 Task: Search one way flight ticket for 4 adults, 2 children, 2 infants in seat and 1 infant on lap in premium economy from Watertown: Watertown Regional Airport to Evansville: Evansville Regional Airport on 5-3-2023. Choice of flights is Singapure airlines. Number of bags: 2 carry on bags. Outbound departure time preference is 7:00.
Action: Mouse moved to (282, 125)
Screenshot: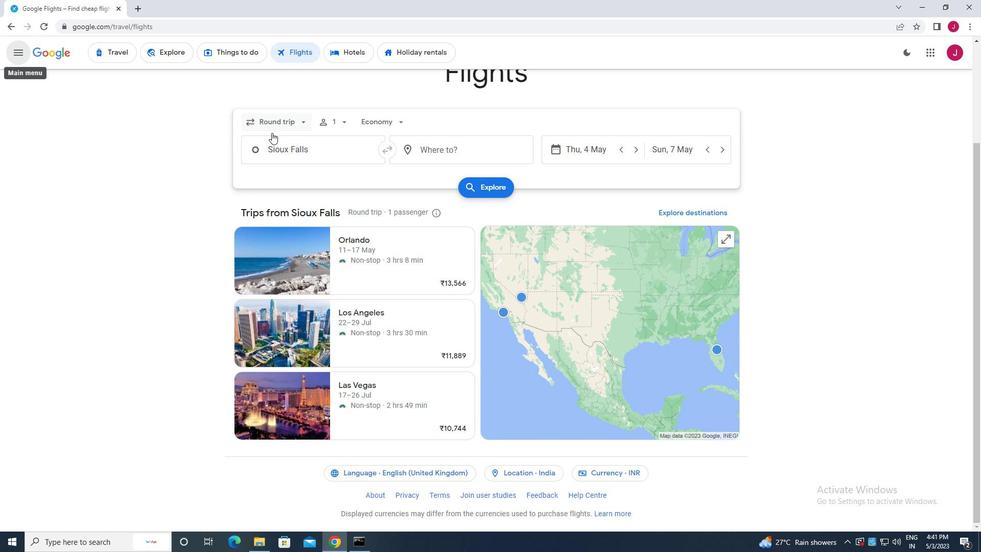 
Action: Mouse pressed left at (282, 125)
Screenshot: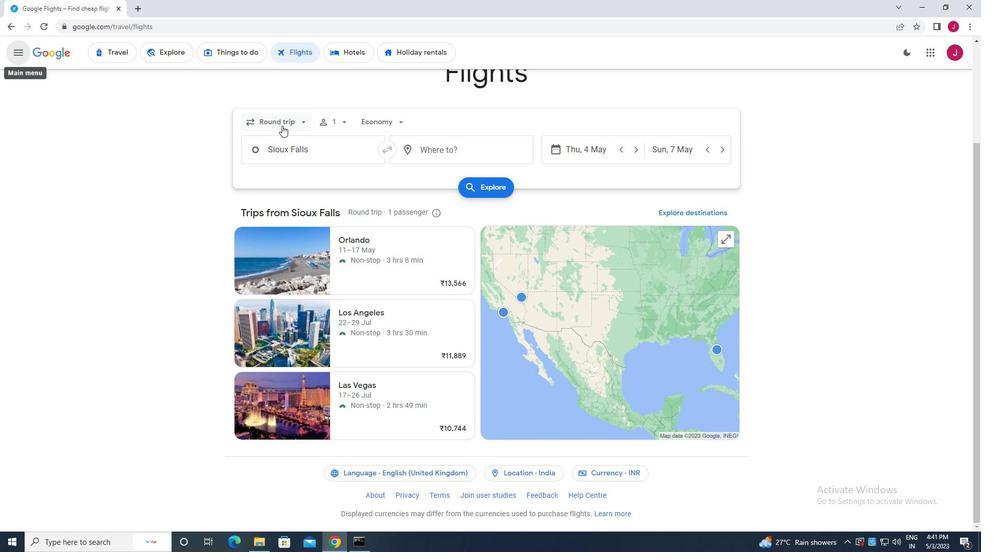 
Action: Mouse moved to (277, 166)
Screenshot: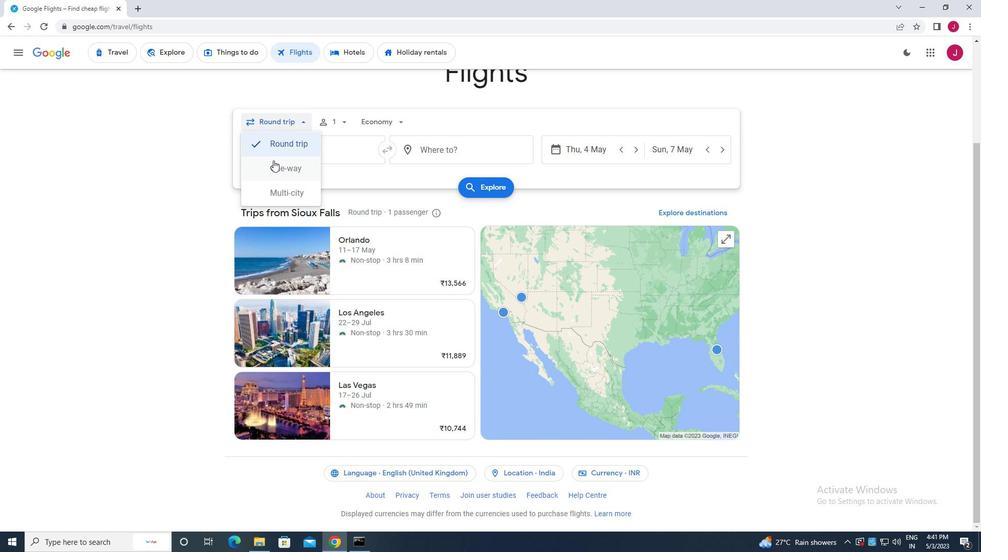 
Action: Mouse pressed left at (277, 166)
Screenshot: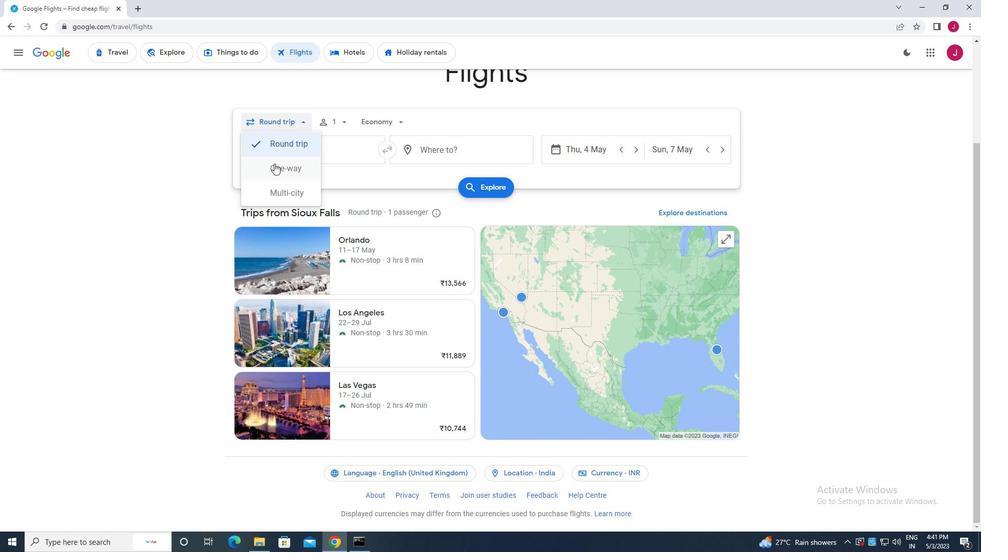 
Action: Mouse moved to (336, 120)
Screenshot: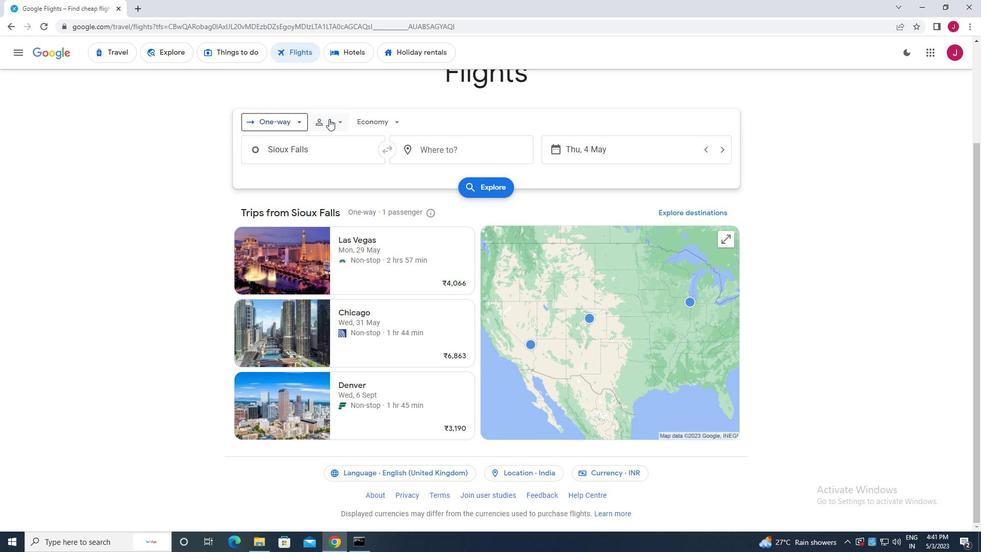 
Action: Mouse pressed left at (336, 120)
Screenshot: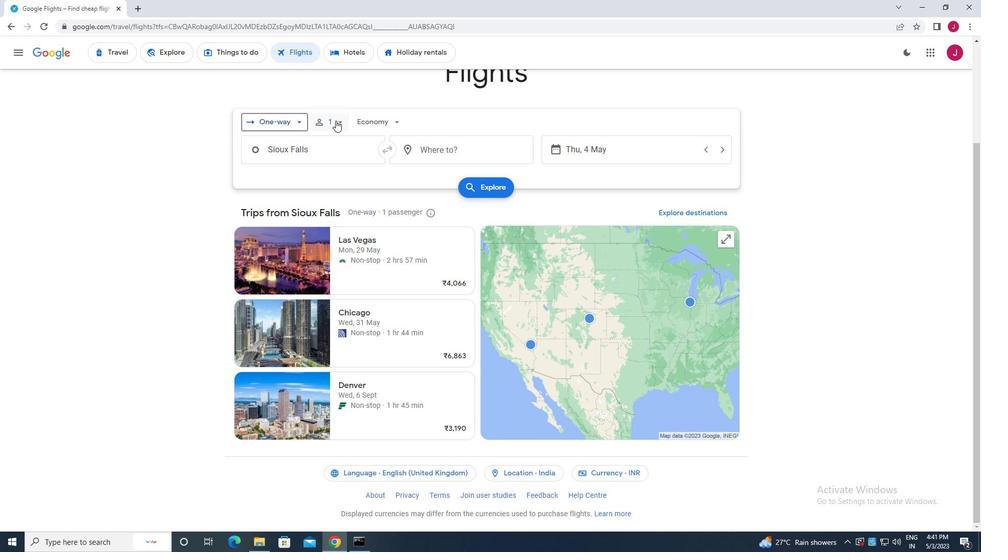 
Action: Mouse moved to (418, 147)
Screenshot: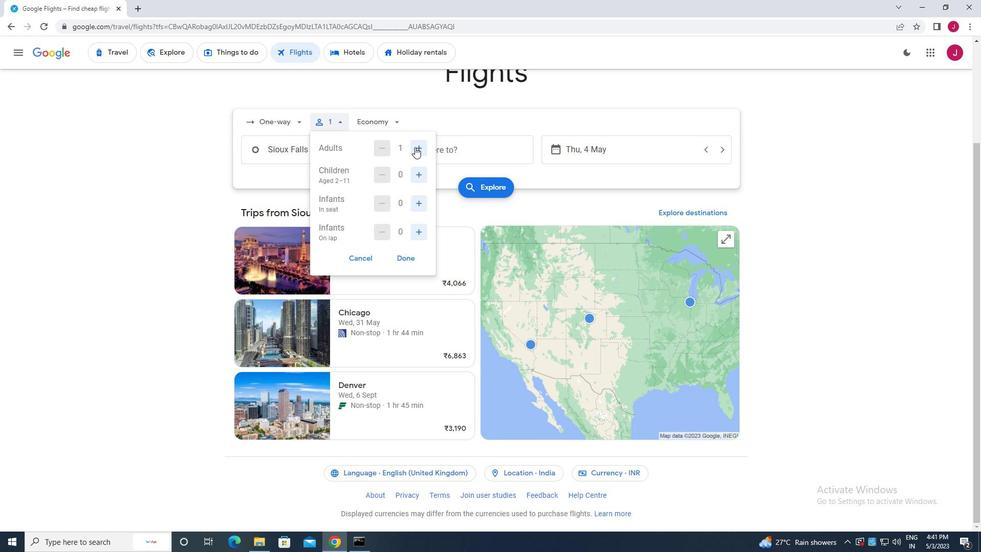 
Action: Mouse pressed left at (418, 147)
Screenshot: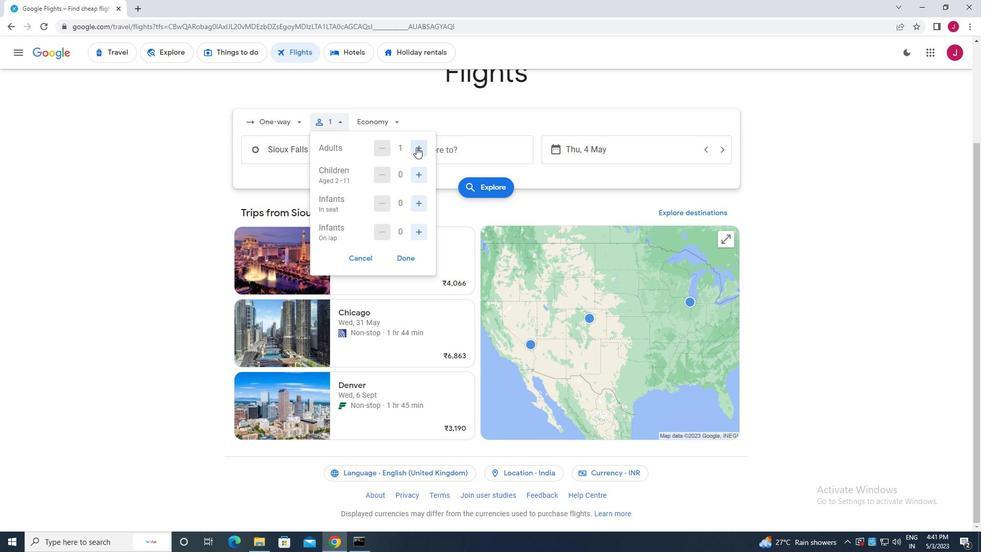 
Action: Mouse pressed left at (418, 147)
Screenshot: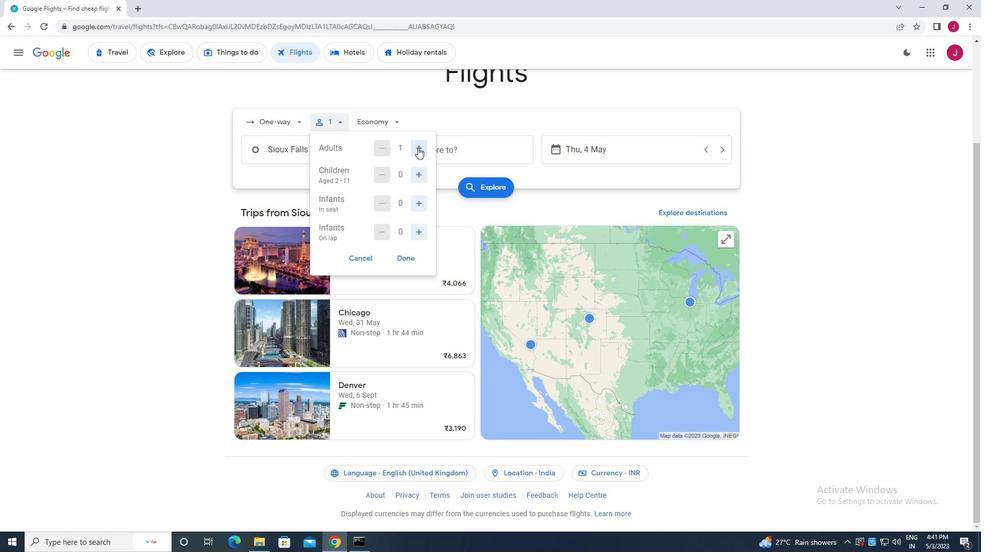 
Action: Mouse pressed left at (418, 147)
Screenshot: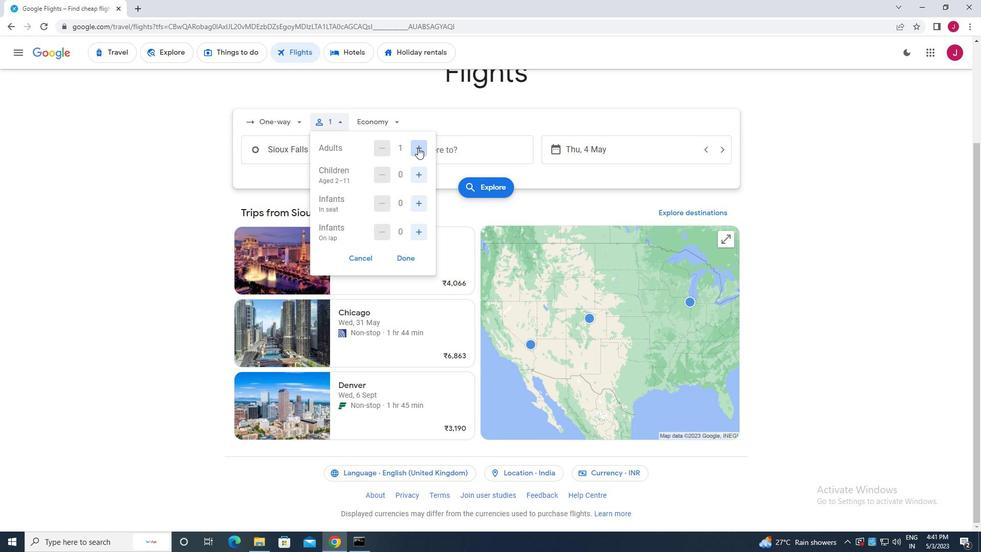 
Action: Mouse moved to (421, 172)
Screenshot: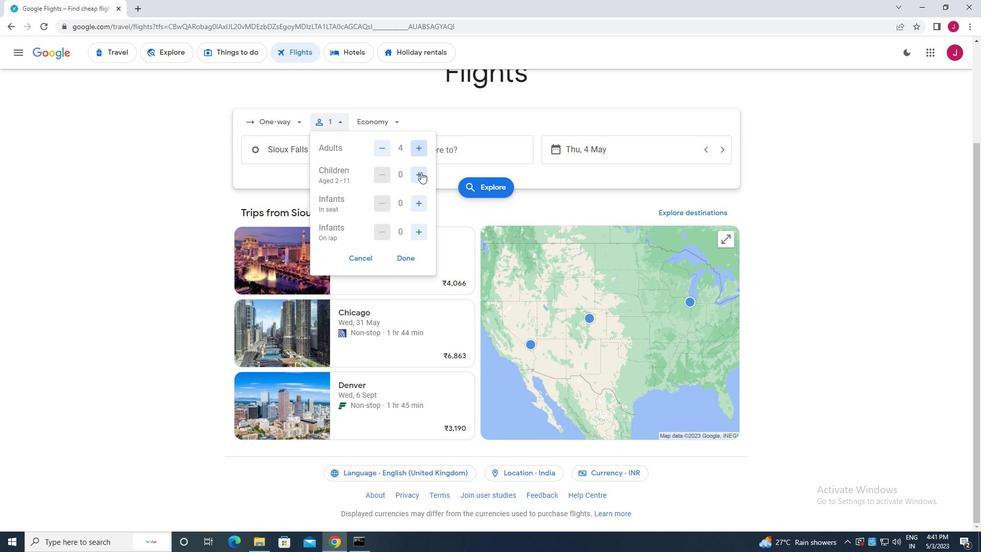 
Action: Mouse pressed left at (421, 172)
Screenshot: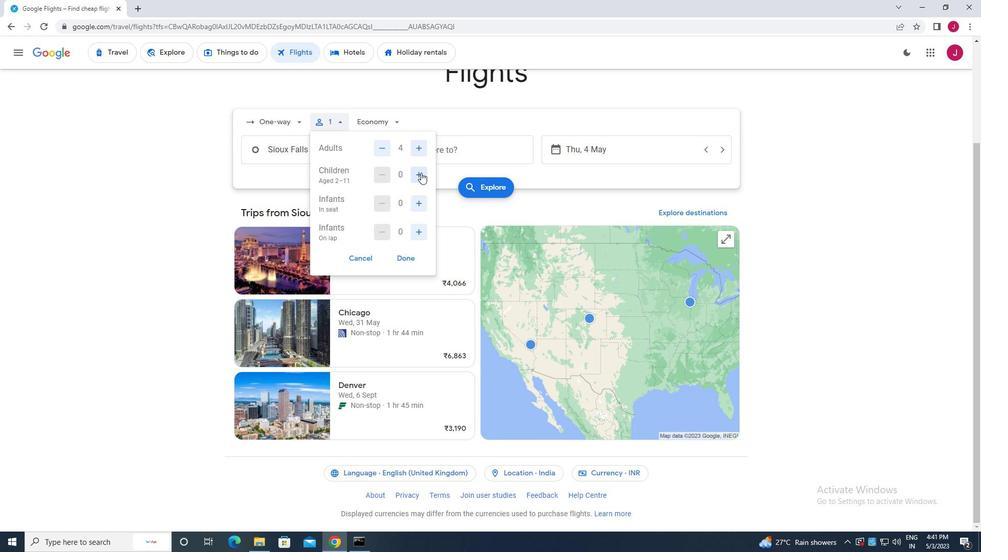 
Action: Mouse pressed left at (421, 172)
Screenshot: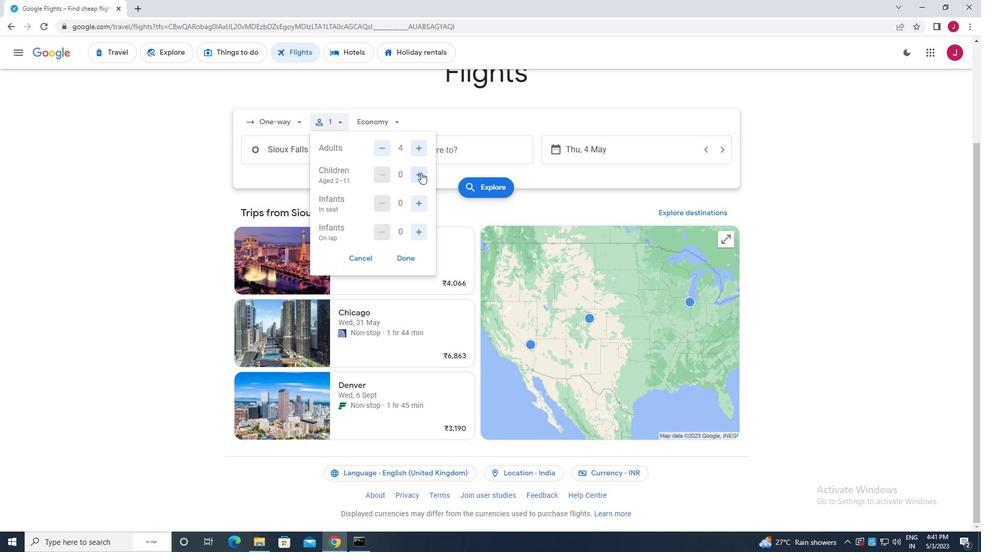 
Action: Mouse moved to (419, 202)
Screenshot: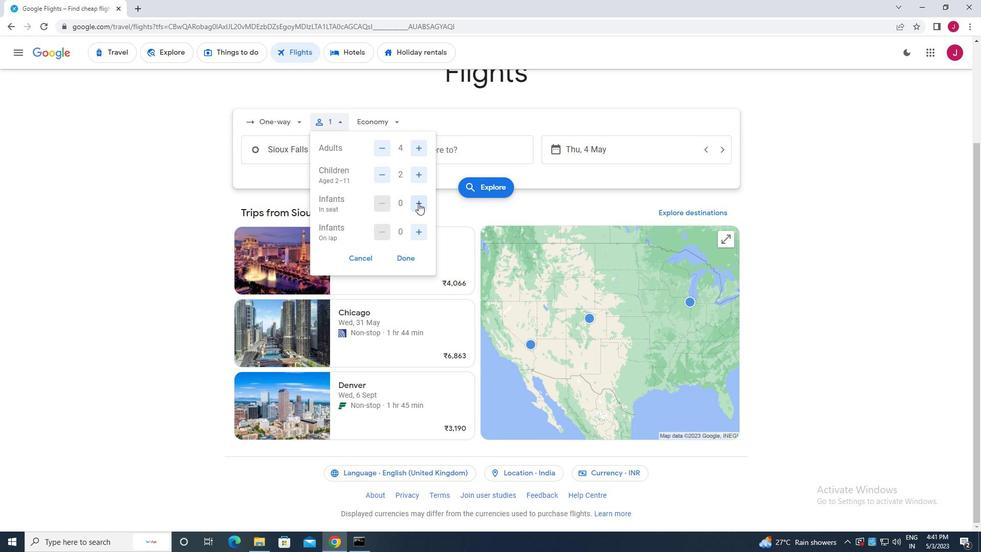
Action: Mouse pressed left at (419, 202)
Screenshot: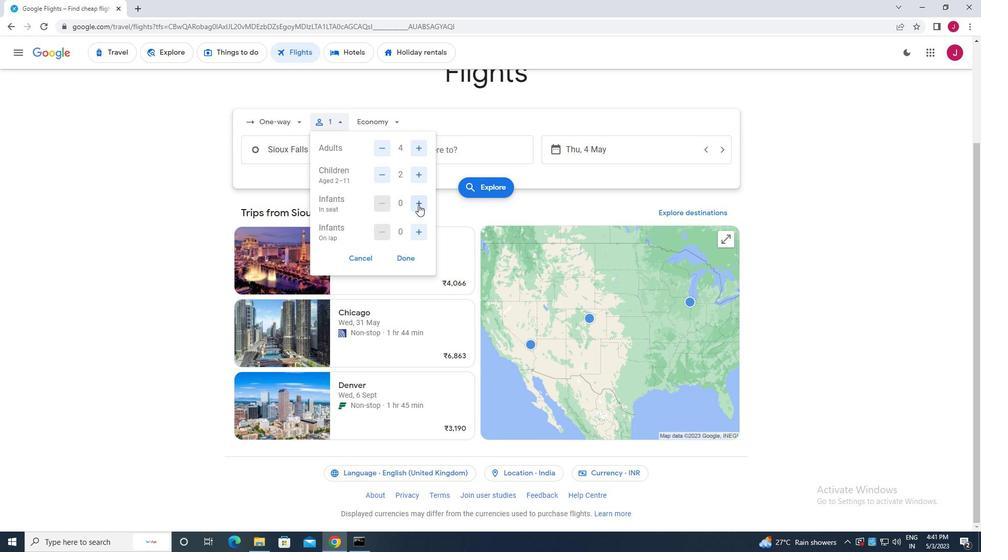 
Action: Mouse pressed left at (419, 202)
Screenshot: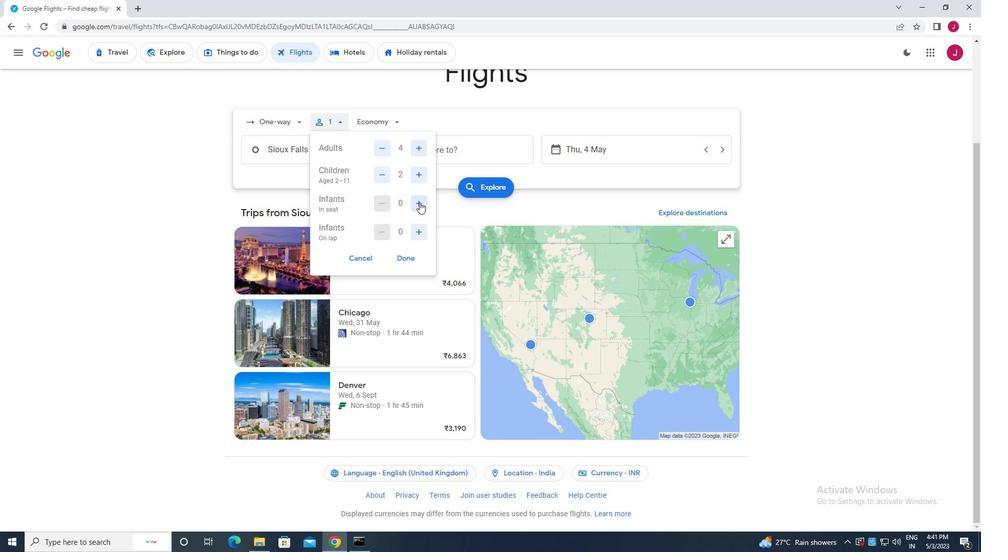 
Action: Mouse moved to (420, 233)
Screenshot: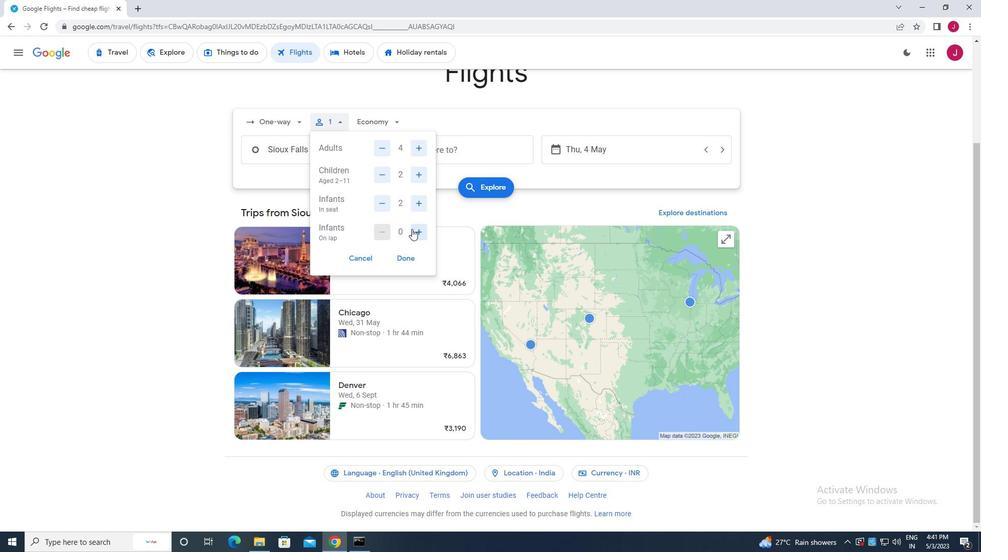 
Action: Mouse pressed left at (420, 233)
Screenshot: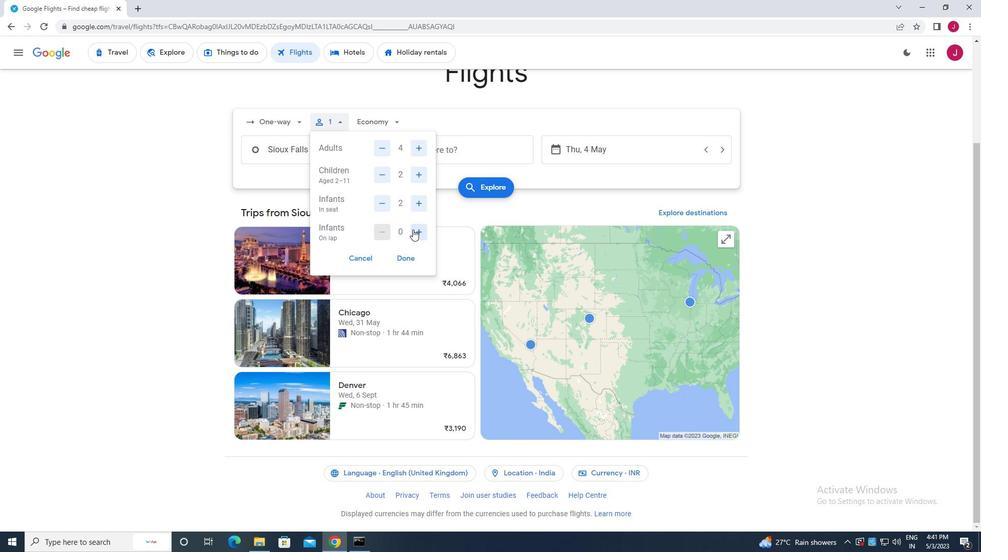 
Action: Mouse moved to (408, 258)
Screenshot: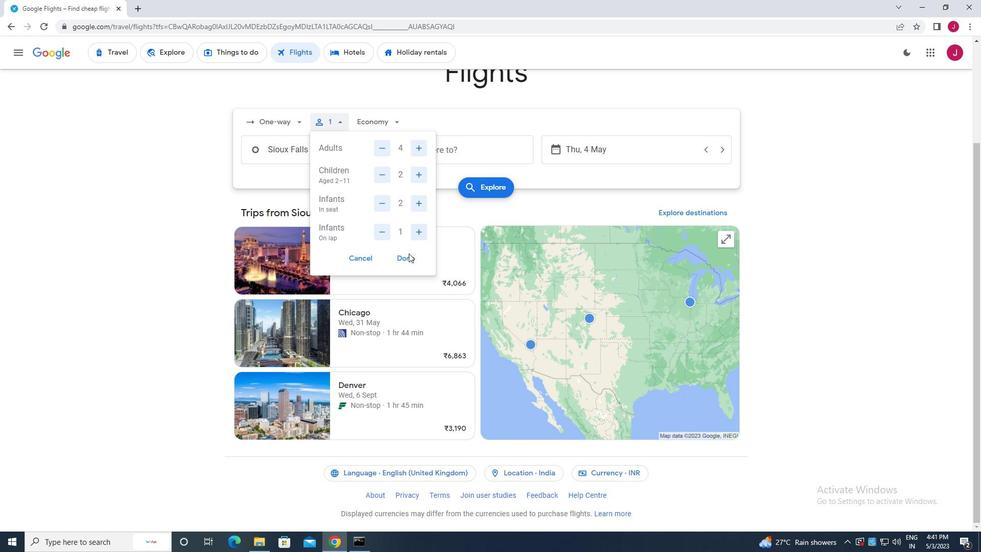 
Action: Mouse pressed left at (408, 258)
Screenshot: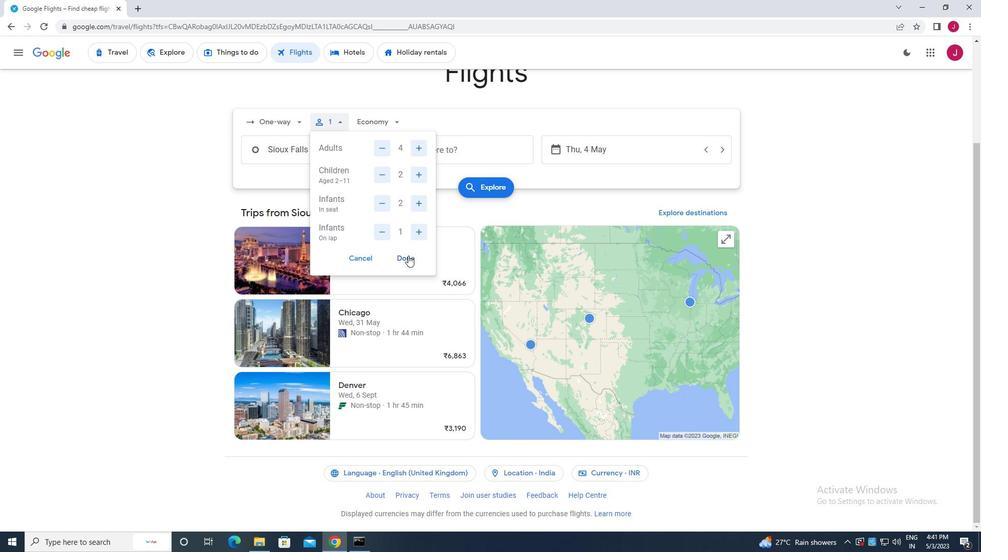 
Action: Mouse moved to (371, 125)
Screenshot: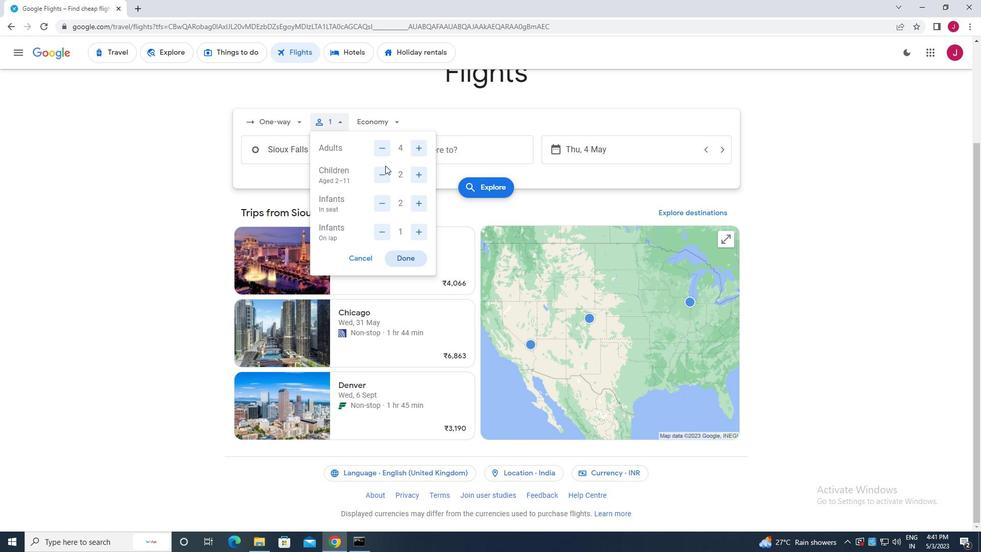 
Action: Mouse pressed left at (371, 125)
Screenshot: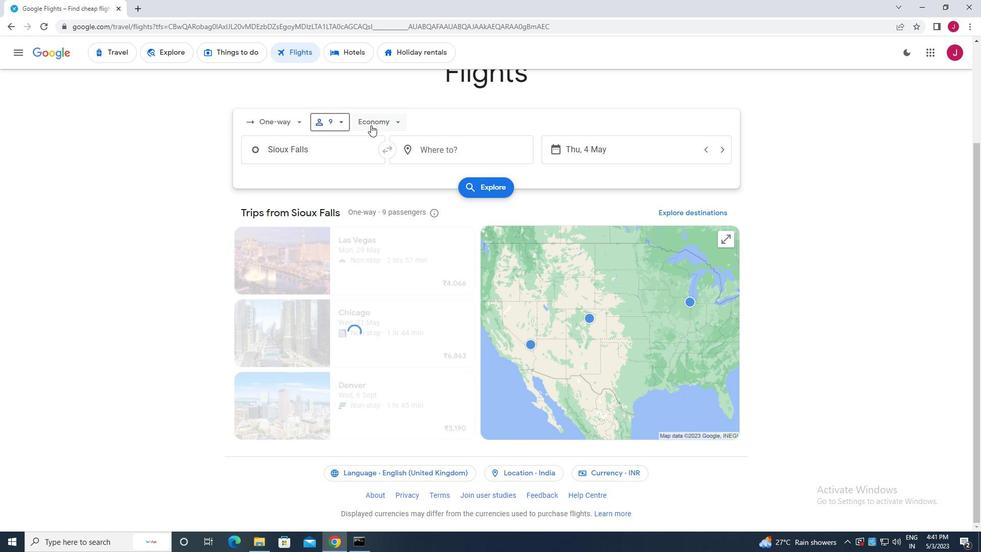 
Action: Mouse moved to (390, 167)
Screenshot: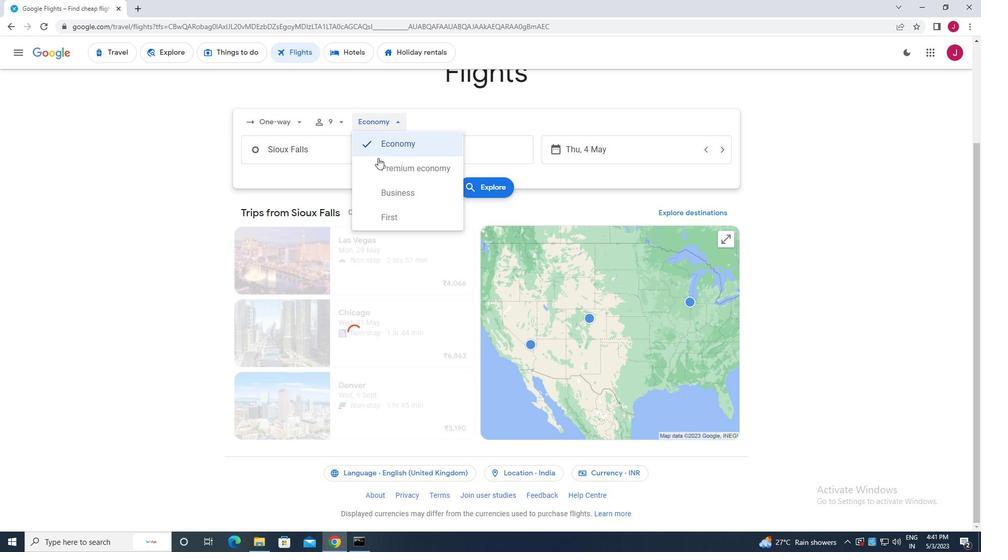 
Action: Mouse pressed left at (390, 167)
Screenshot: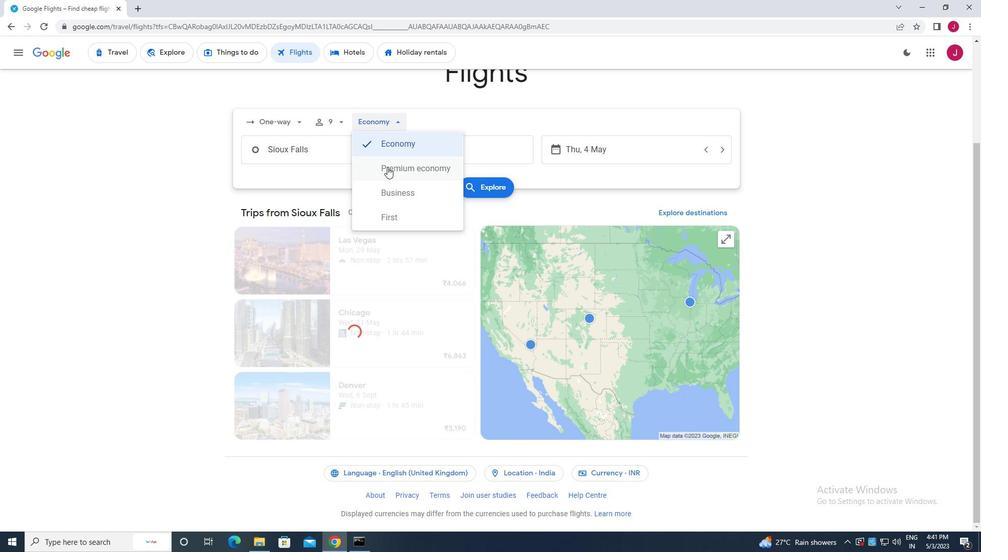 
Action: Mouse moved to (334, 159)
Screenshot: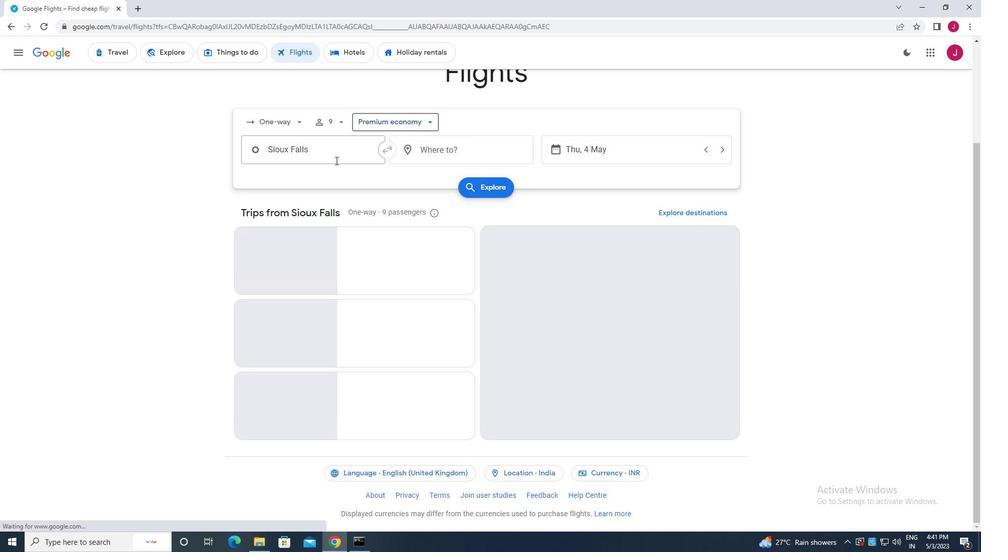 
Action: Mouse pressed left at (334, 159)
Screenshot: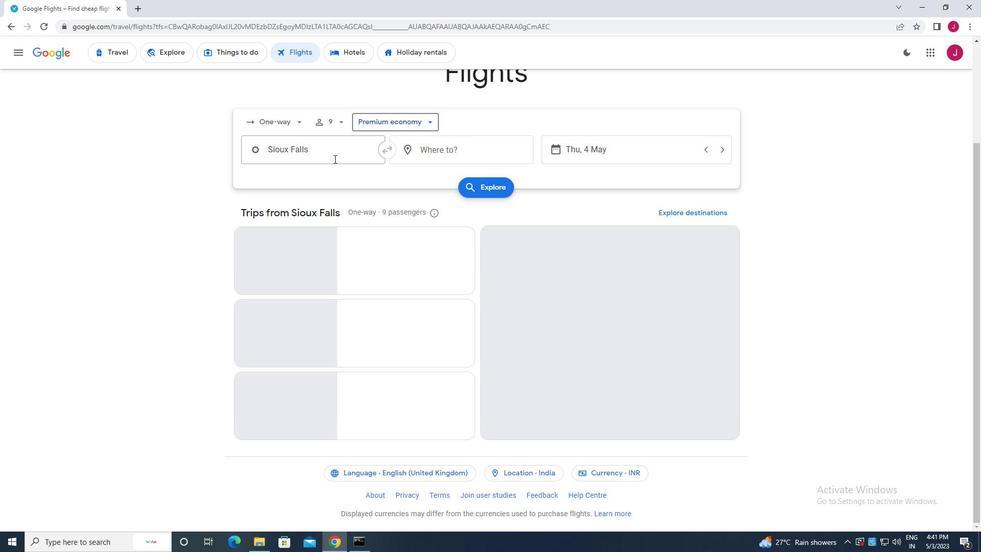 
Action: Mouse moved to (334, 159)
Screenshot: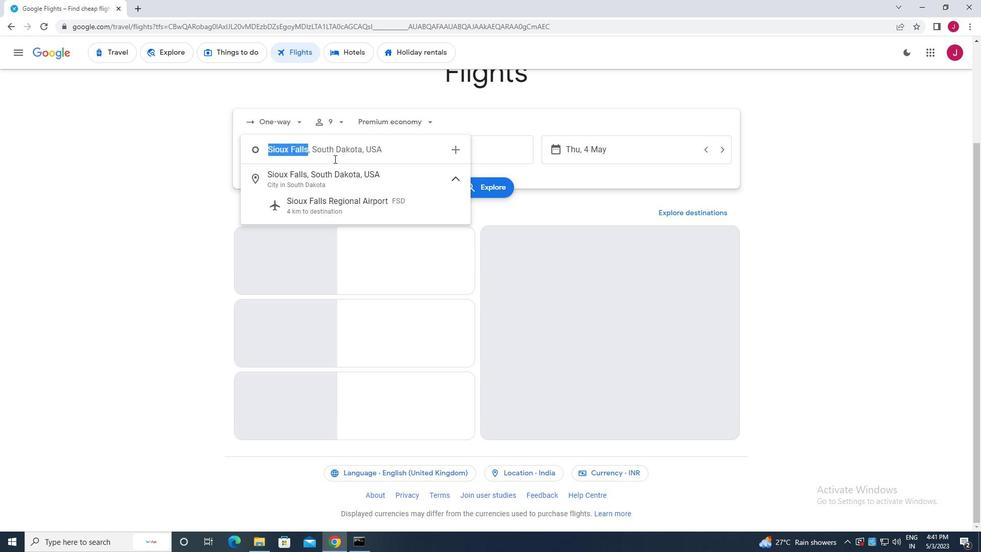 
Action: Key pressed watertown
Screenshot: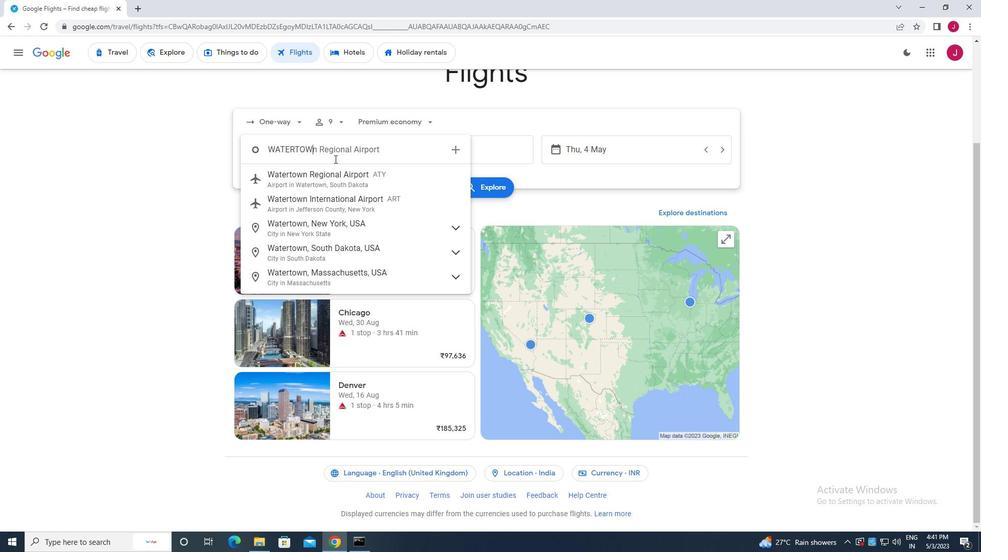 
Action: Mouse moved to (342, 173)
Screenshot: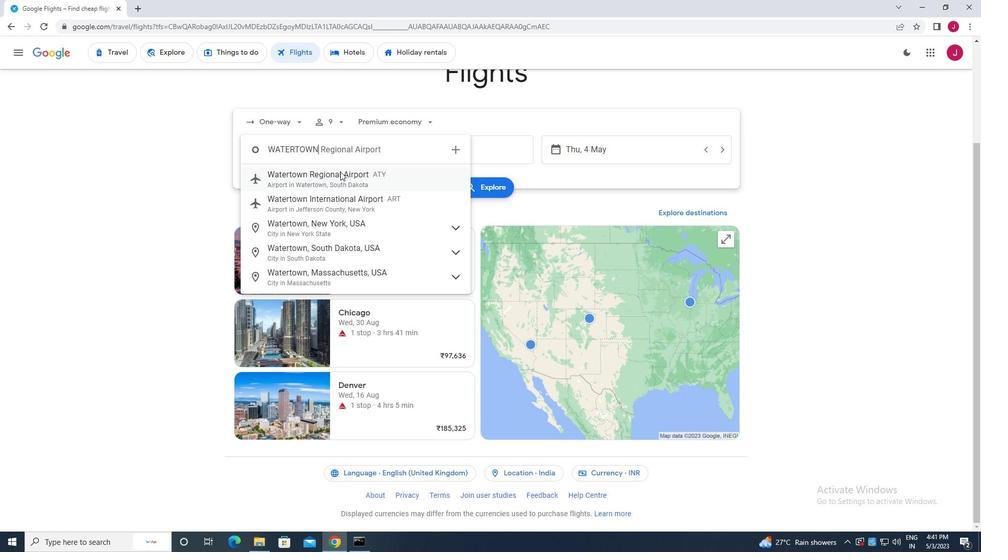 
Action: Mouse pressed left at (342, 173)
Screenshot: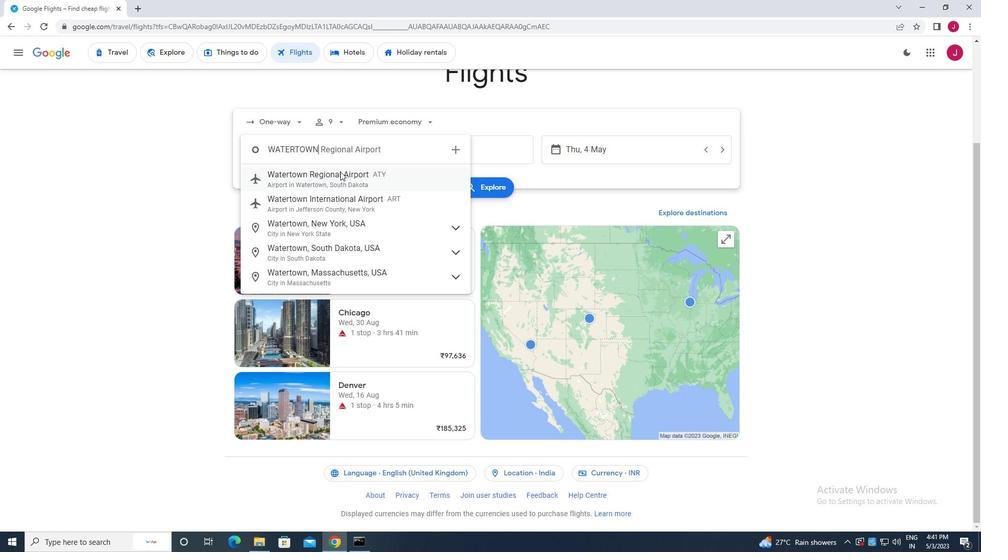 
Action: Mouse moved to (477, 151)
Screenshot: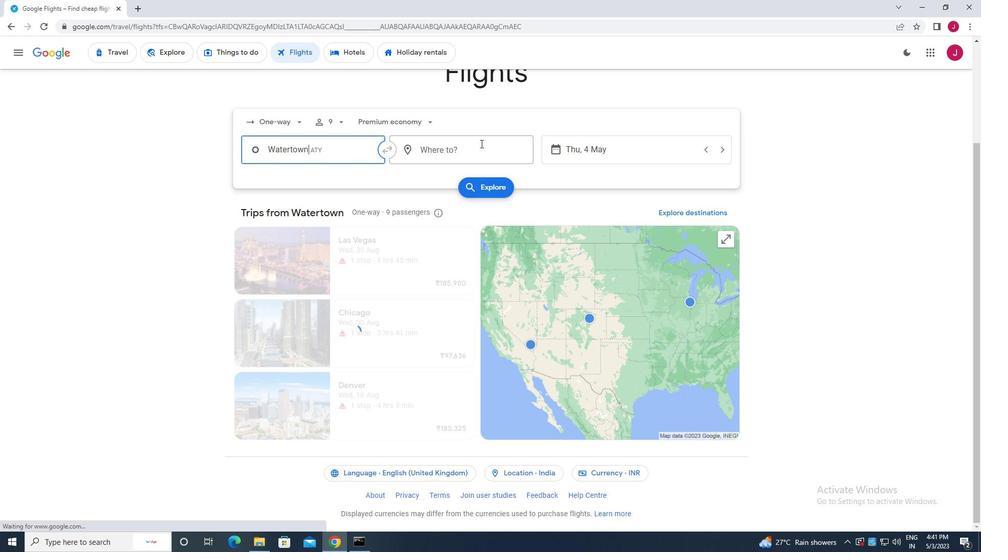 
Action: Mouse pressed left at (477, 151)
Screenshot: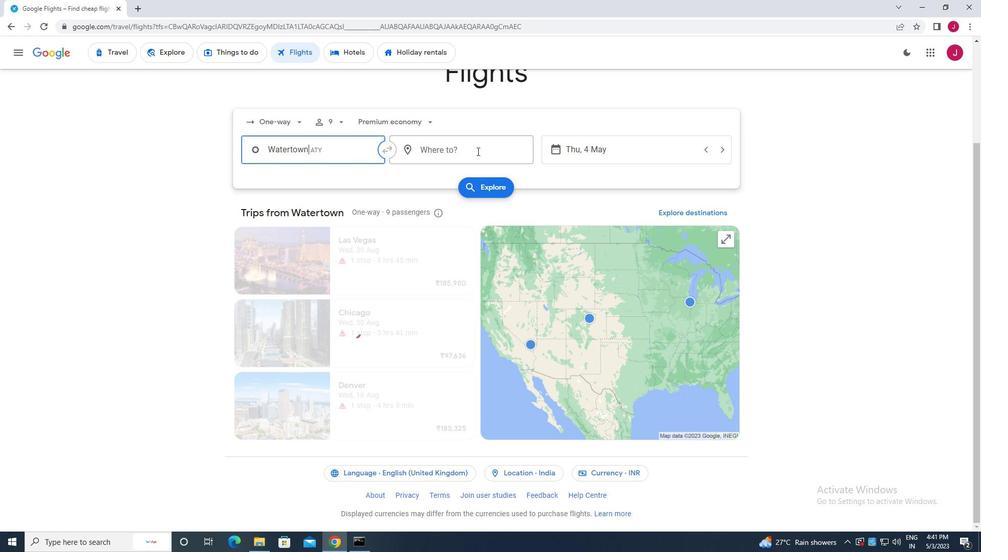 
Action: Mouse moved to (477, 151)
Screenshot: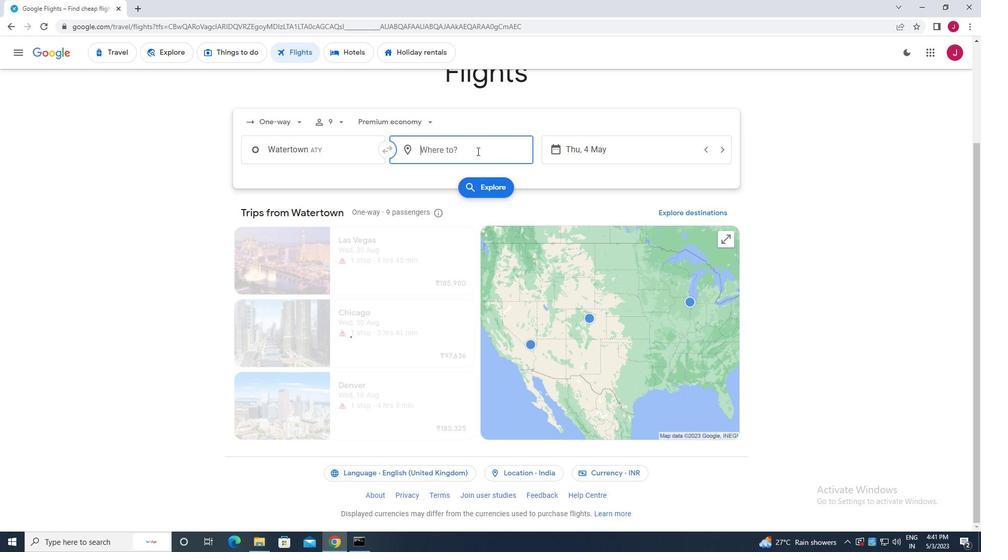 
Action: Key pressed evans
Screenshot: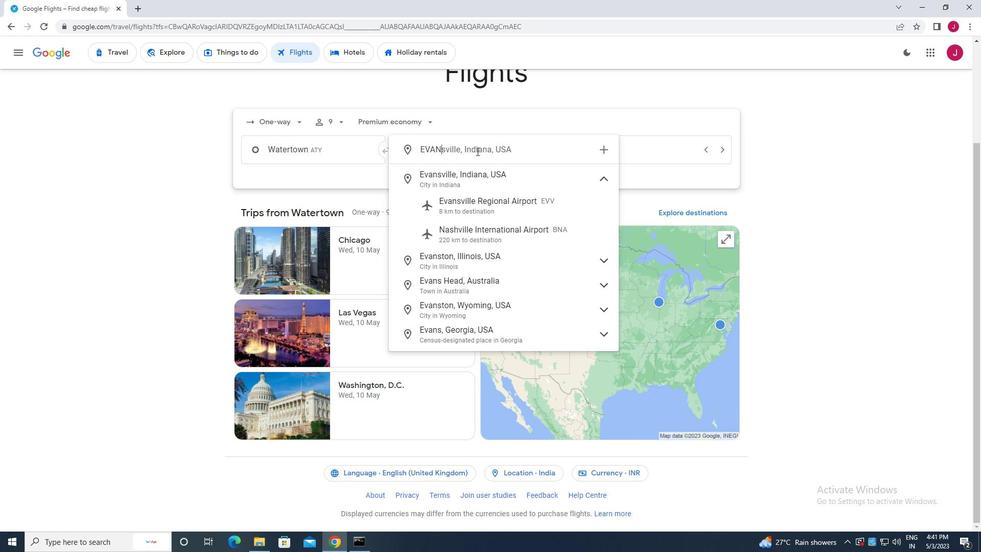 
Action: Mouse moved to (538, 205)
Screenshot: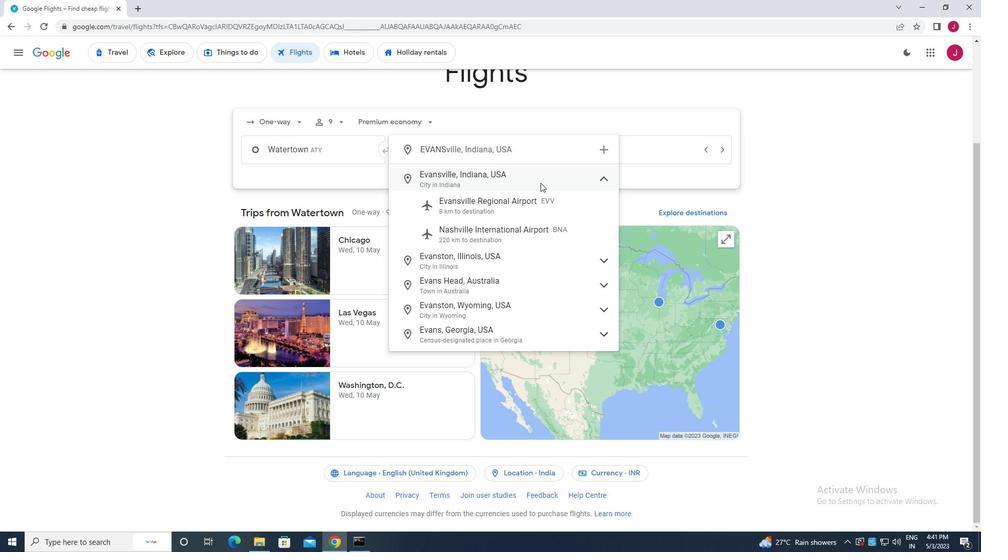 
Action: Mouse pressed left at (538, 205)
Screenshot: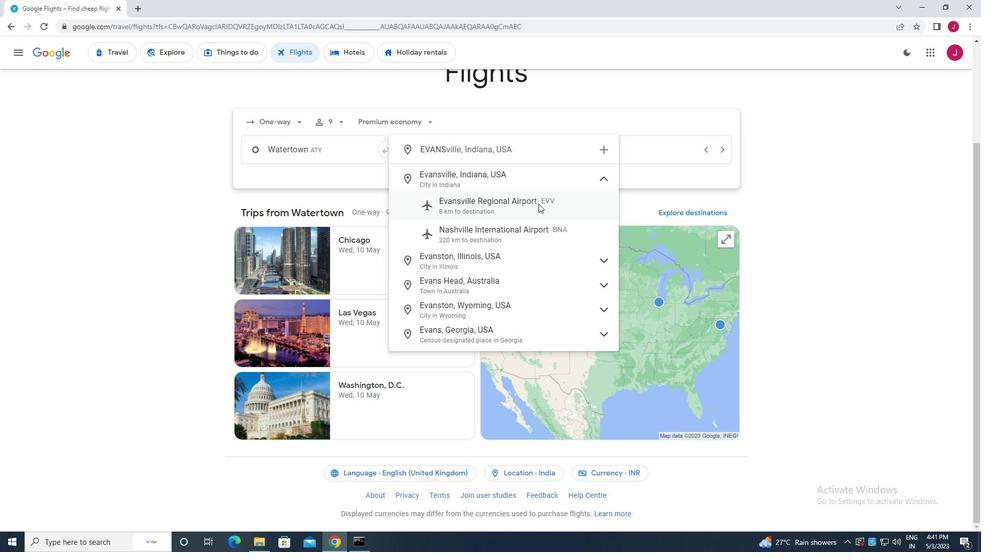 
Action: Mouse moved to (632, 148)
Screenshot: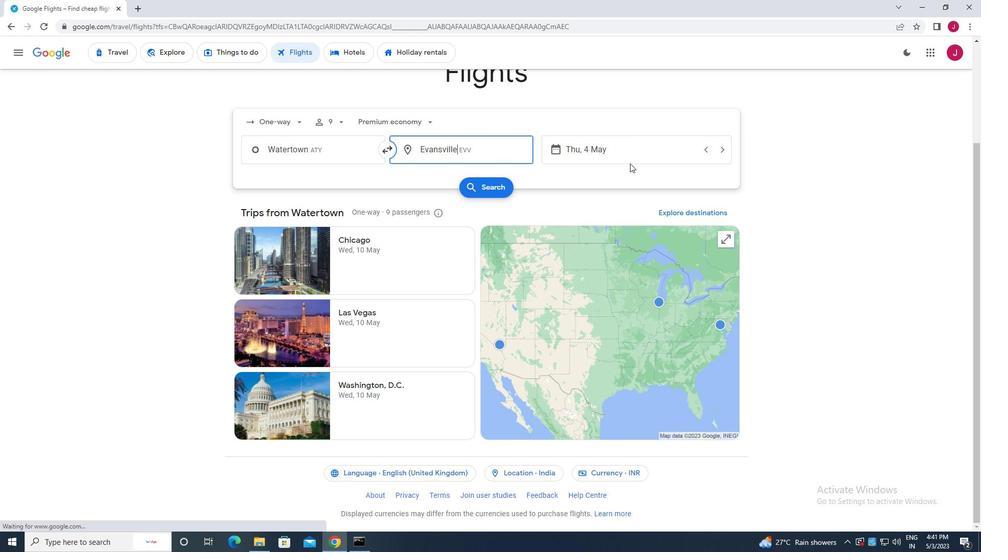 
Action: Mouse pressed left at (632, 148)
Screenshot: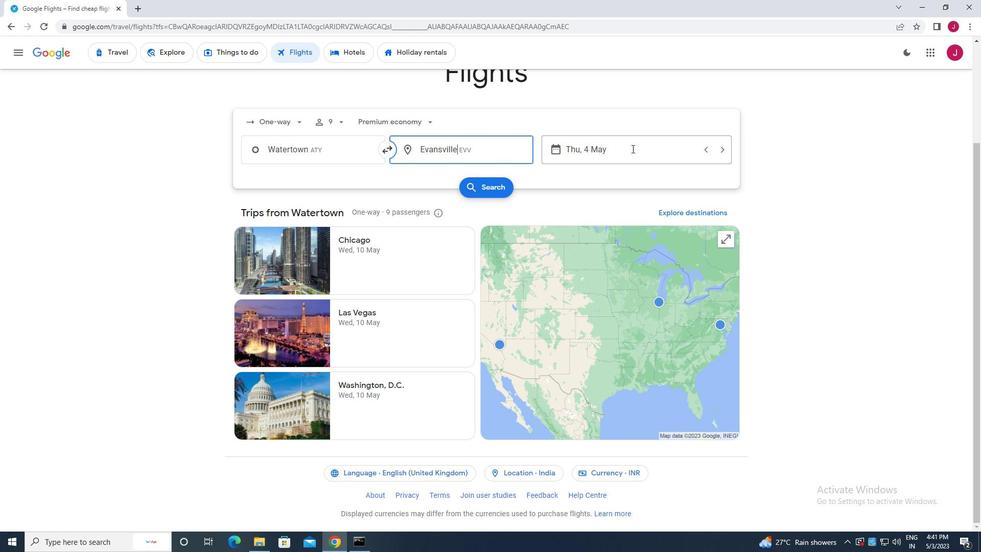 
Action: Mouse moved to (443, 231)
Screenshot: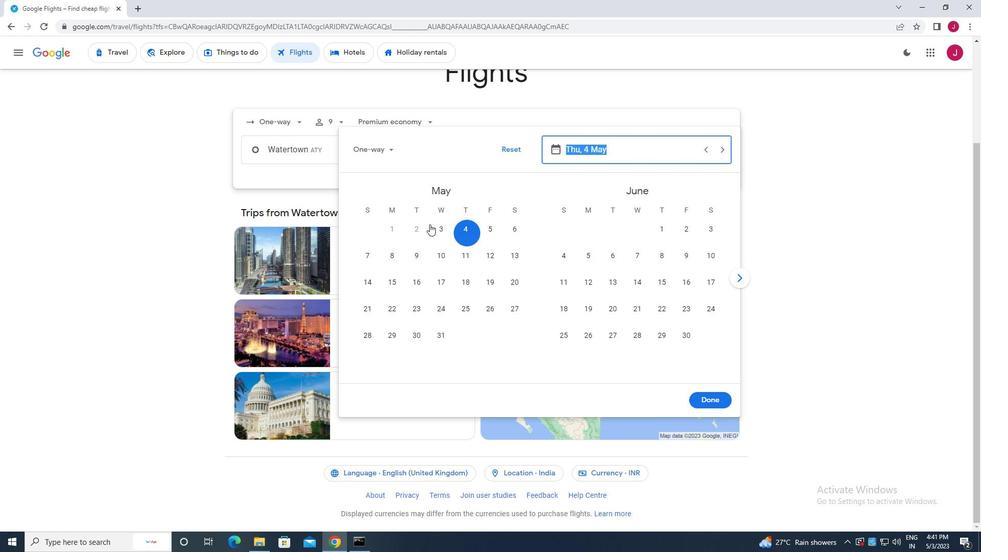 
Action: Mouse pressed left at (443, 231)
Screenshot: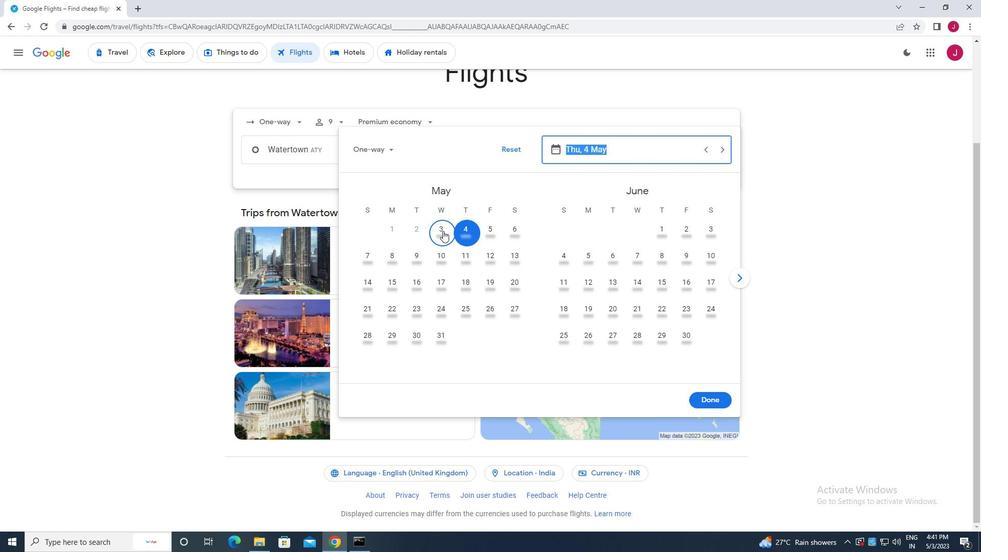 
Action: Mouse moved to (699, 396)
Screenshot: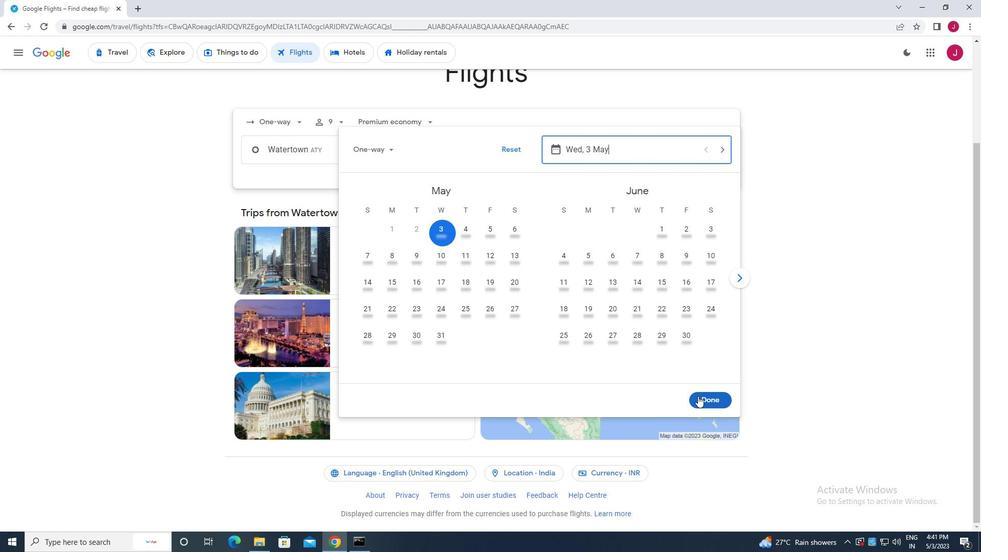 
Action: Mouse pressed left at (699, 396)
Screenshot: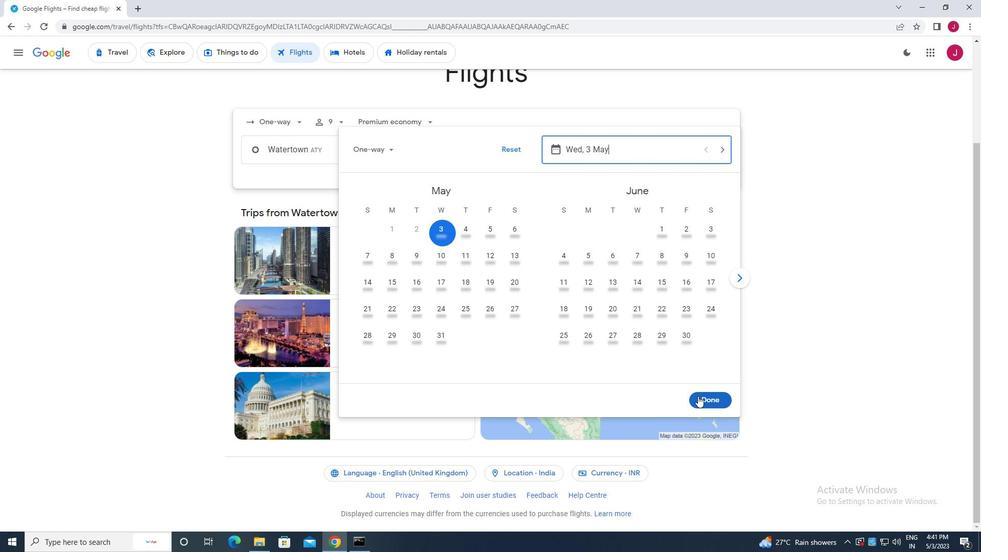 
Action: Mouse moved to (491, 185)
Screenshot: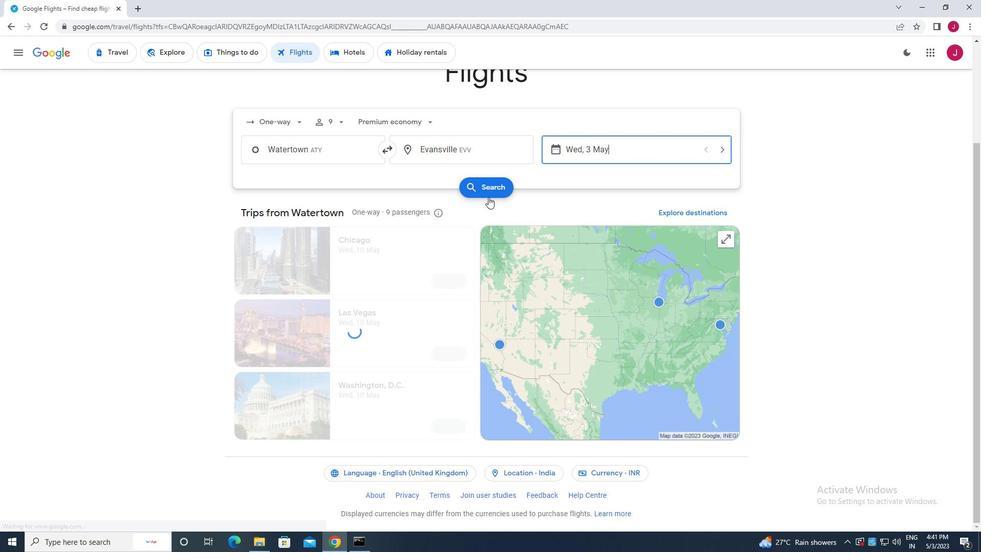 
Action: Mouse pressed left at (491, 185)
Screenshot: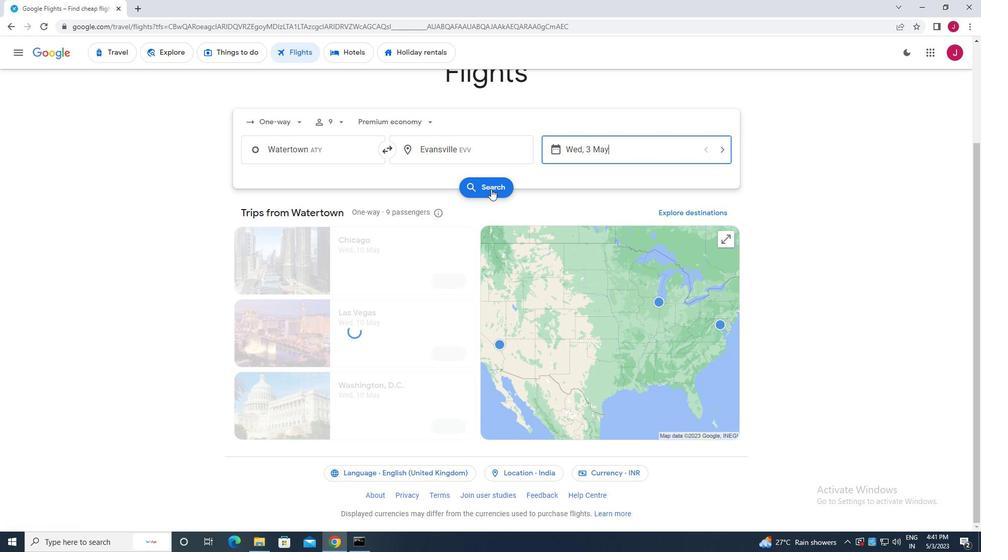 
Action: Mouse moved to (271, 145)
Screenshot: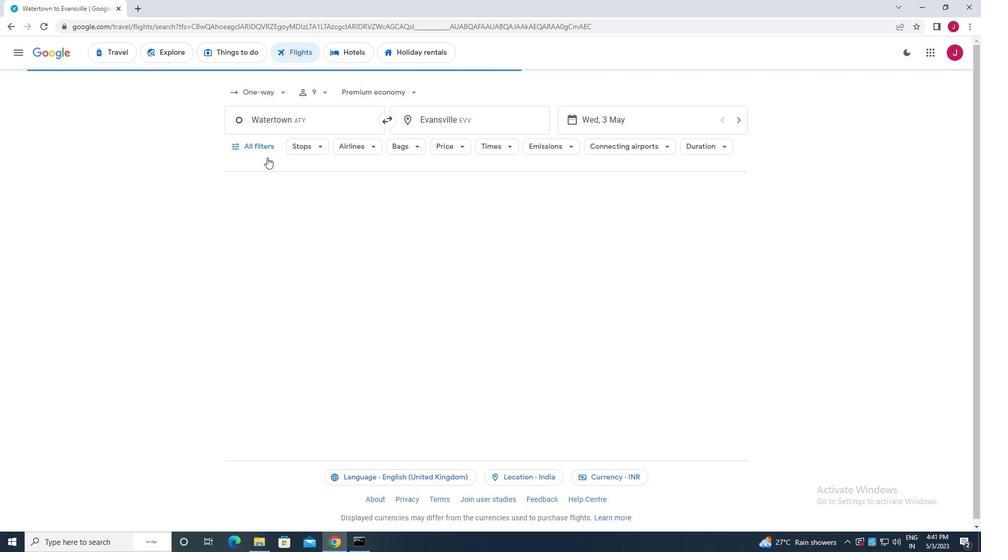
Action: Mouse pressed left at (271, 145)
Screenshot: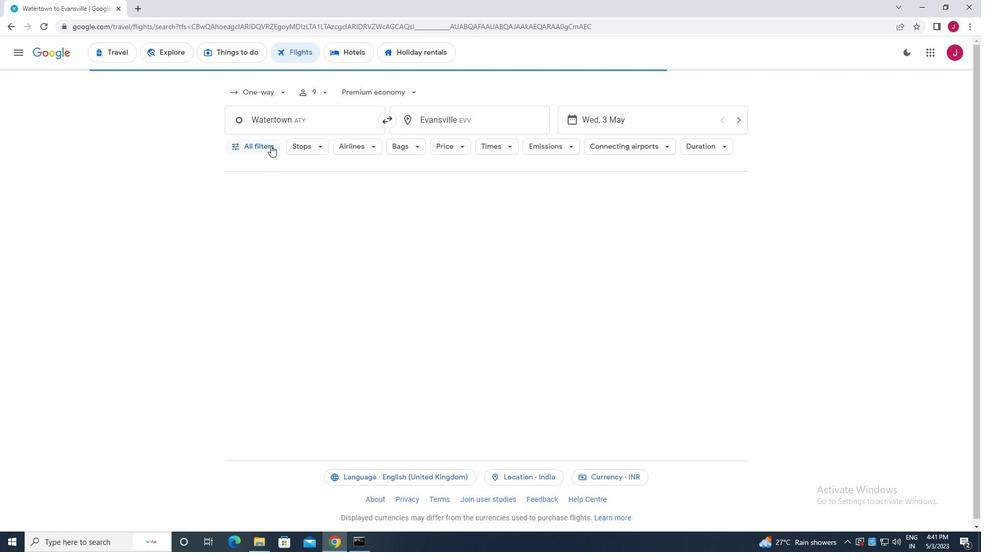 
Action: Mouse moved to (276, 173)
Screenshot: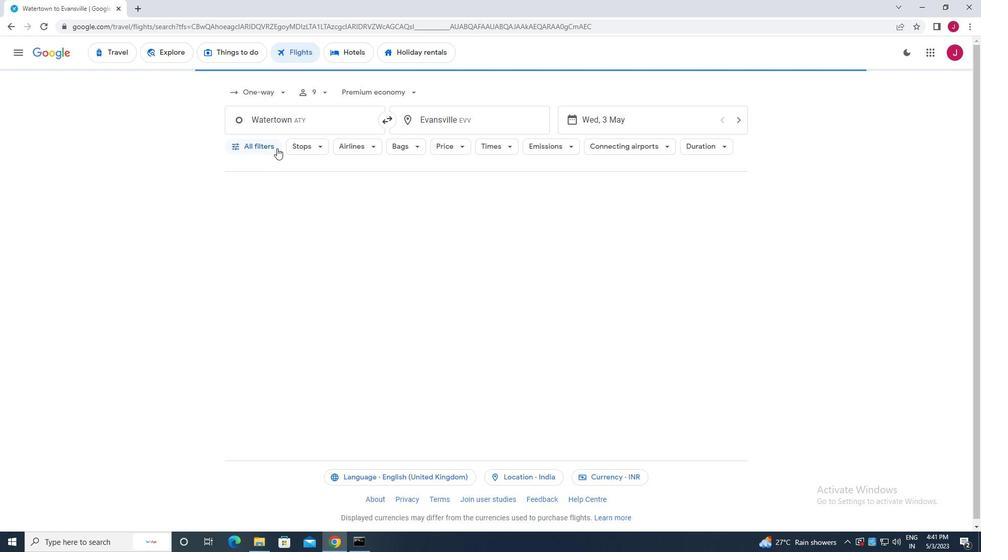 
Action: Mouse scrolled (276, 173) with delta (0, 0)
Screenshot: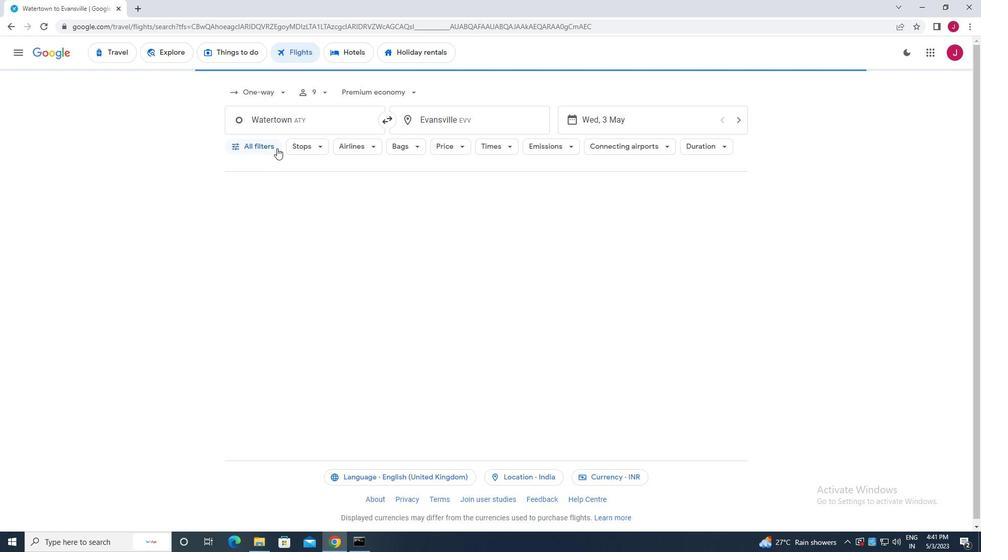
Action: Mouse moved to (276, 174)
Screenshot: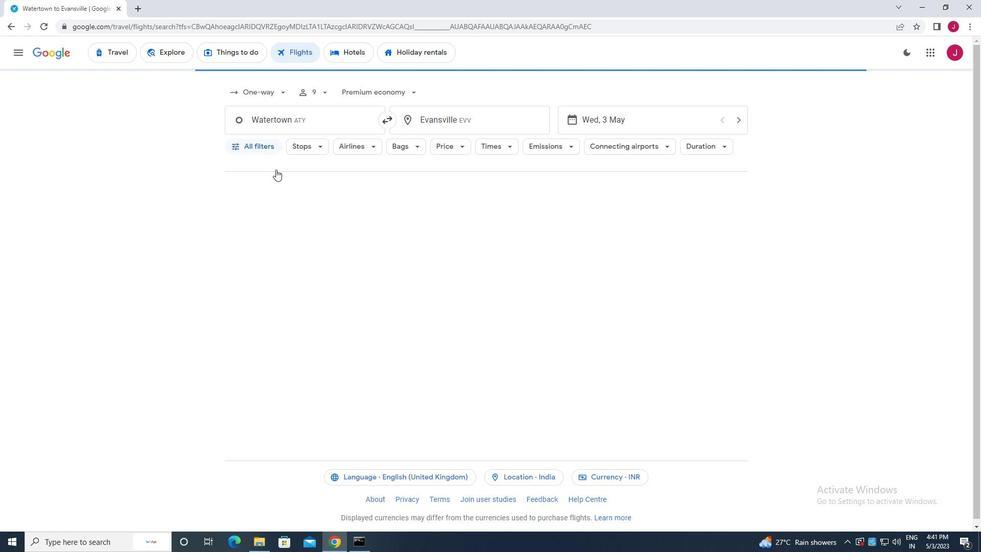 
Action: Mouse scrolled (276, 173) with delta (0, 0)
Screenshot: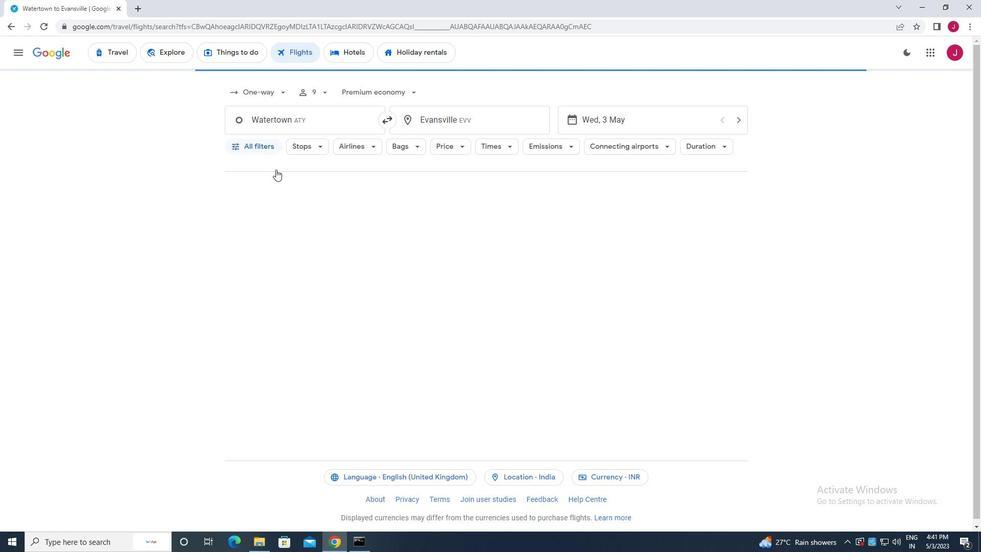 
Action: Mouse moved to (276, 174)
Screenshot: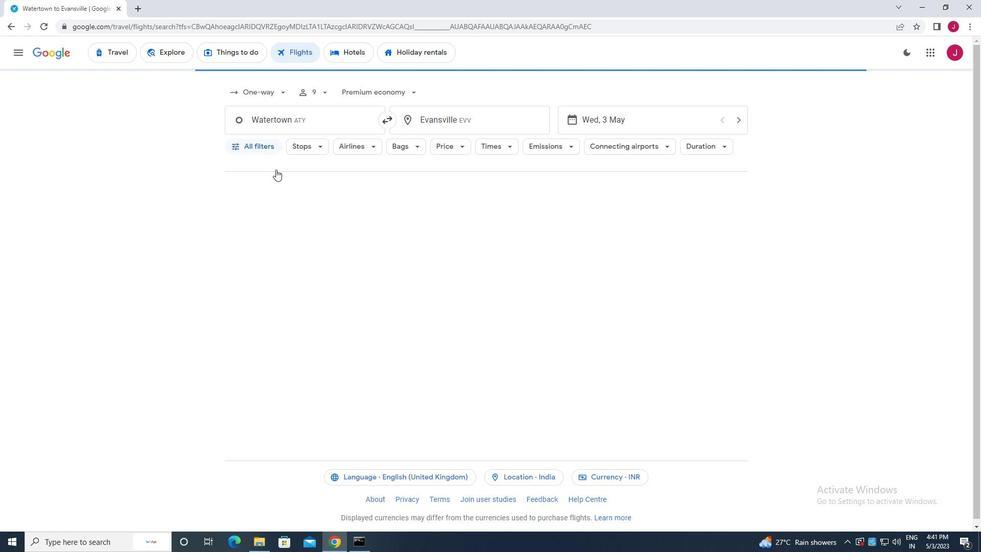
Action: Mouse scrolled (276, 174) with delta (0, 0)
Screenshot: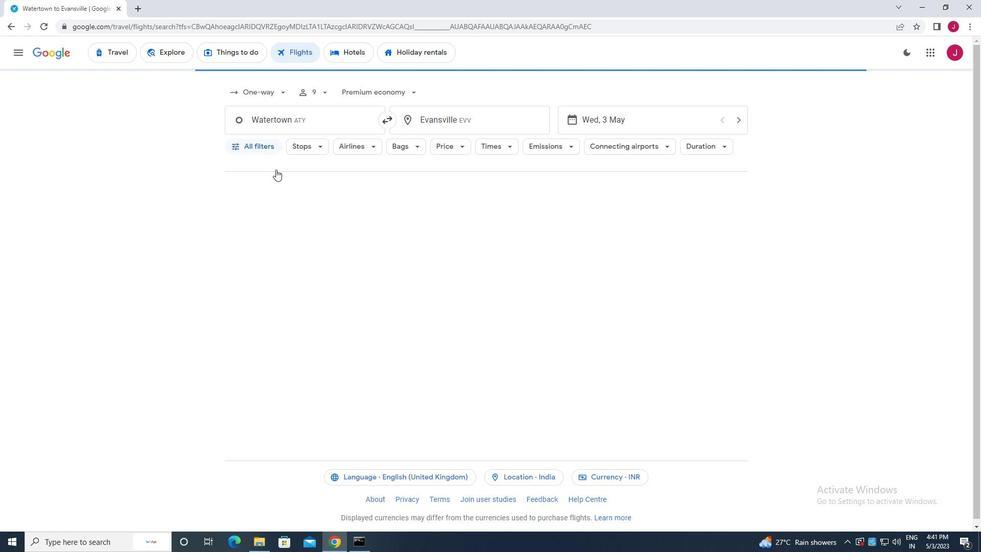 
Action: Mouse moved to (276, 174)
Screenshot: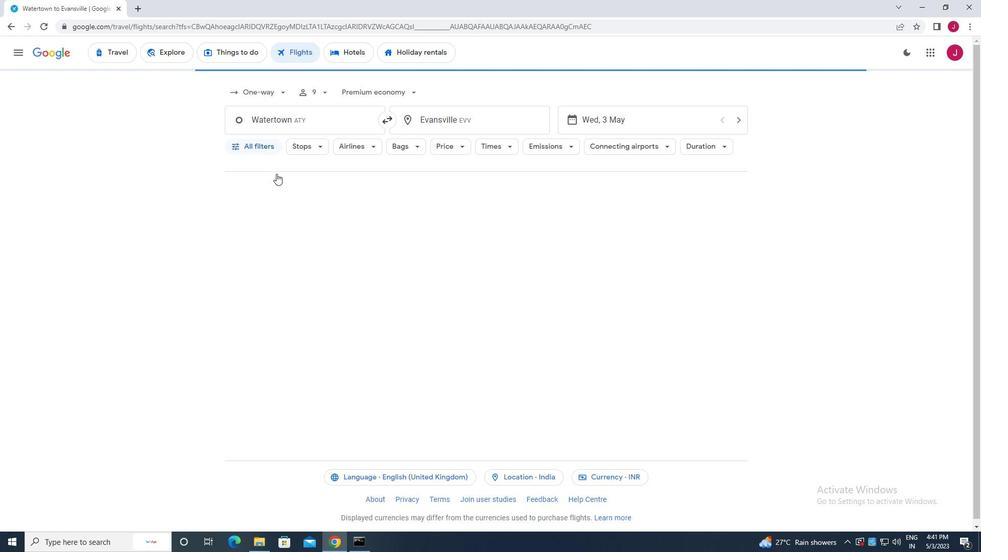 
Action: Mouse scrolled (276, 174) with delta (0, 0)
Screenshot: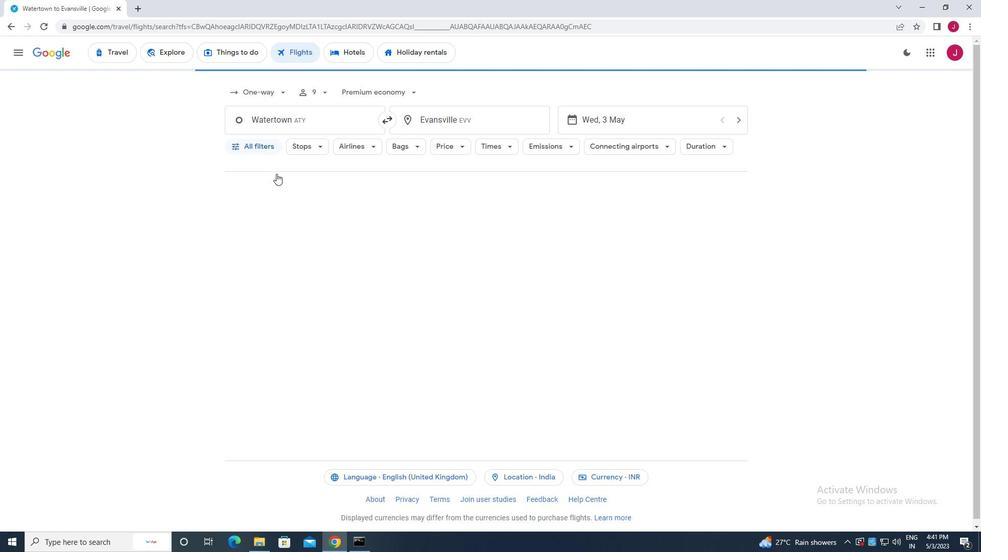 
Action: Mouse moved to (314, 192)
Screenshot: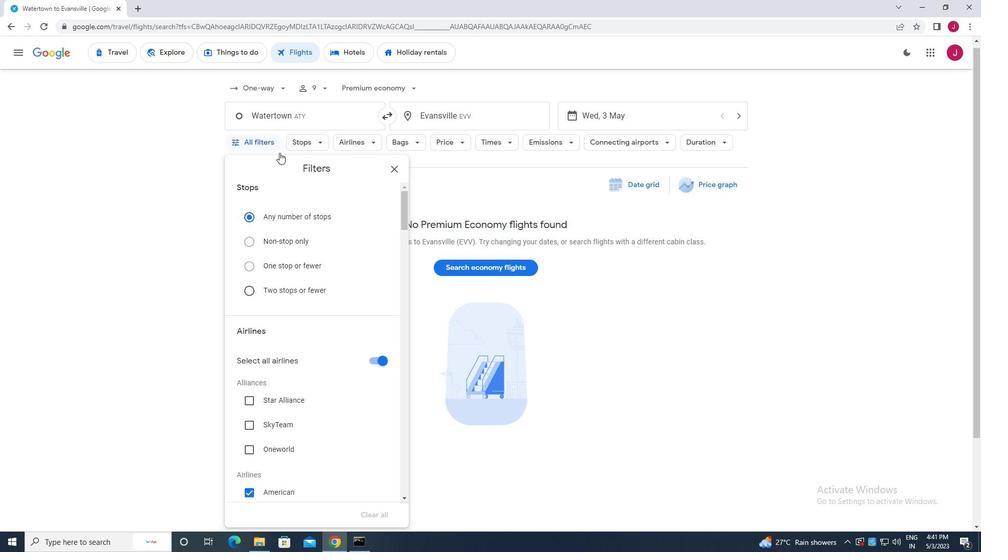 
Action: Mouse scrolled (314, 192) with delta (0, 0)
Screenshot: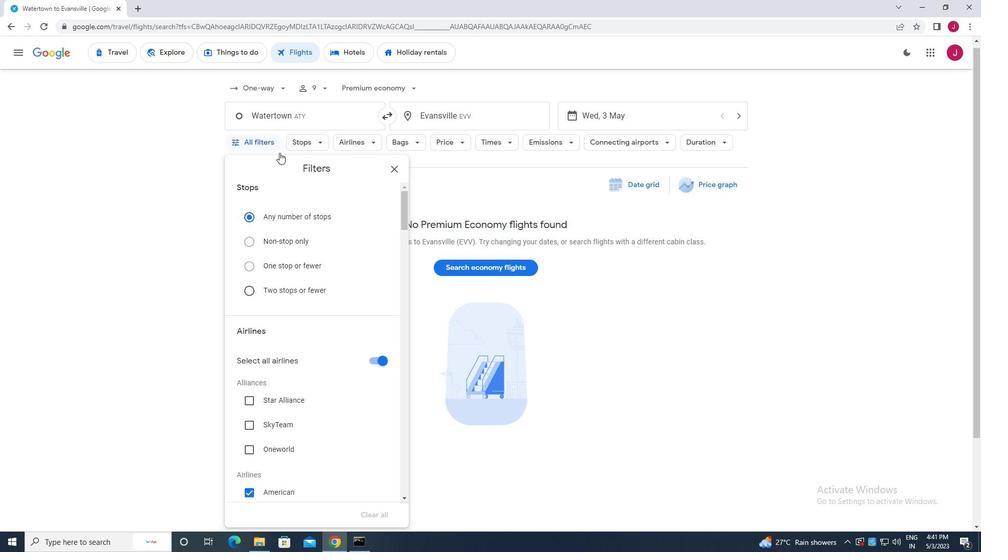 
Action: Mouse moved to (327, 216)
Screenshot: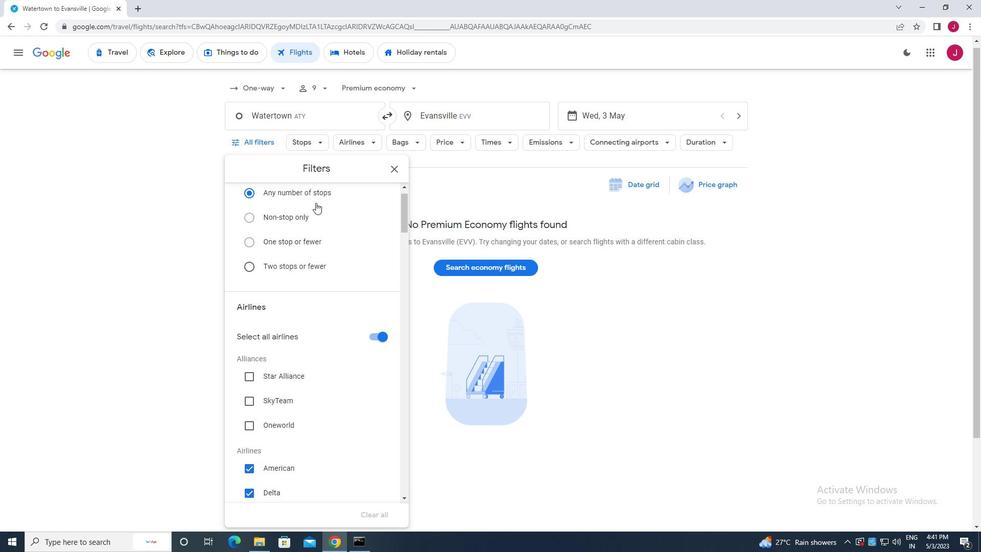 
Action: Mouse scrolled (327, 215) with delta (0, 0)
Screenshot: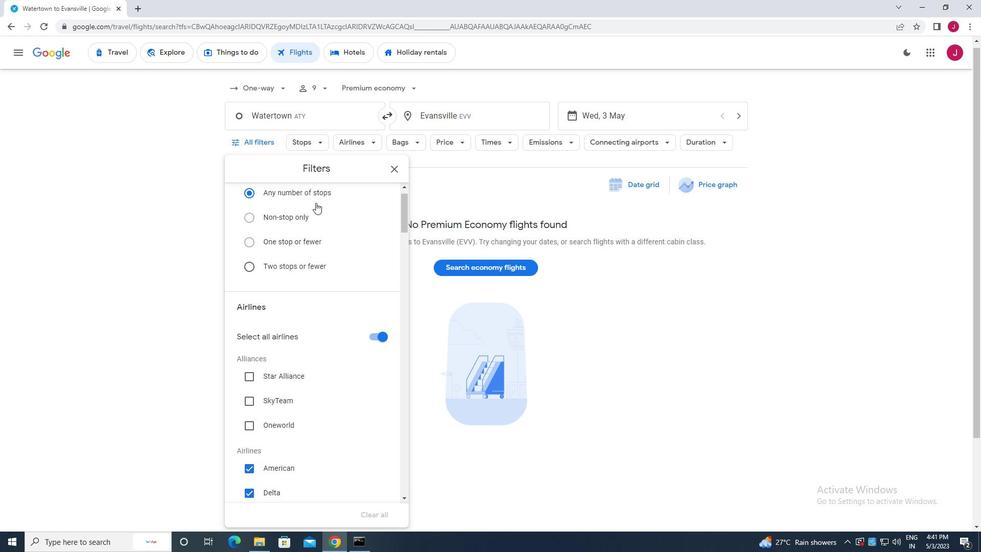 
Action: Mouse moved to (370, 259)
Screenshot: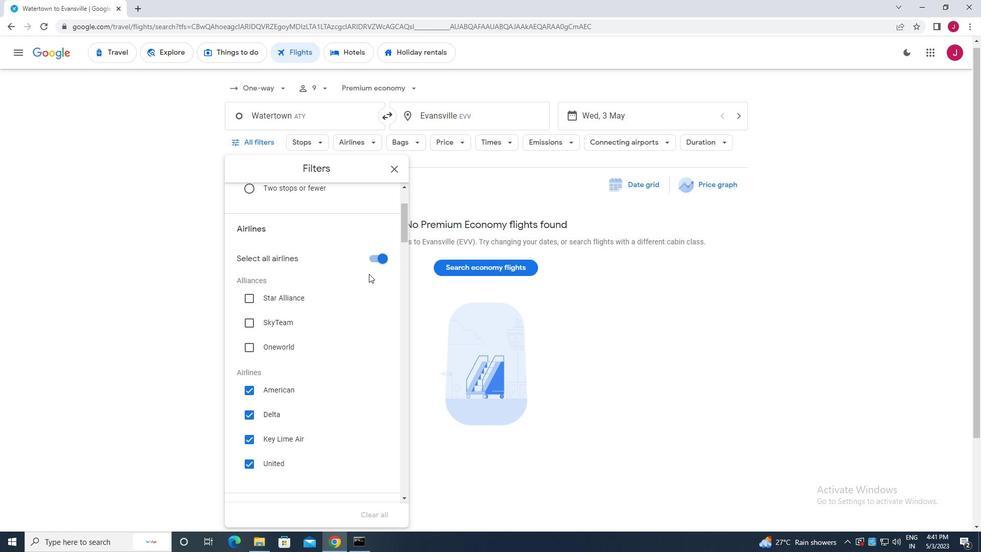 
Action: Mouse pressed left at (370, 259)
Screenshot: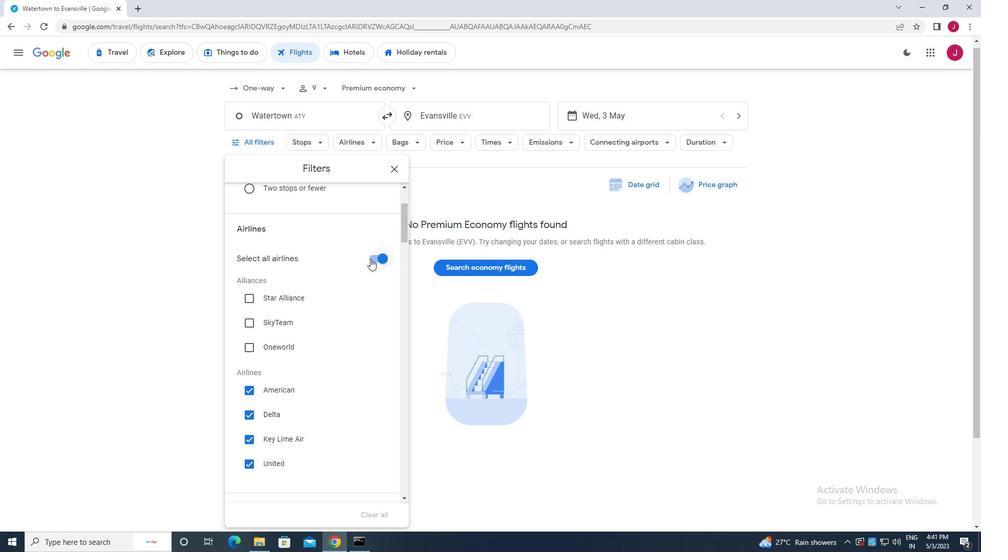 
Action: Mouse moved to (373, 259)
Screenshot: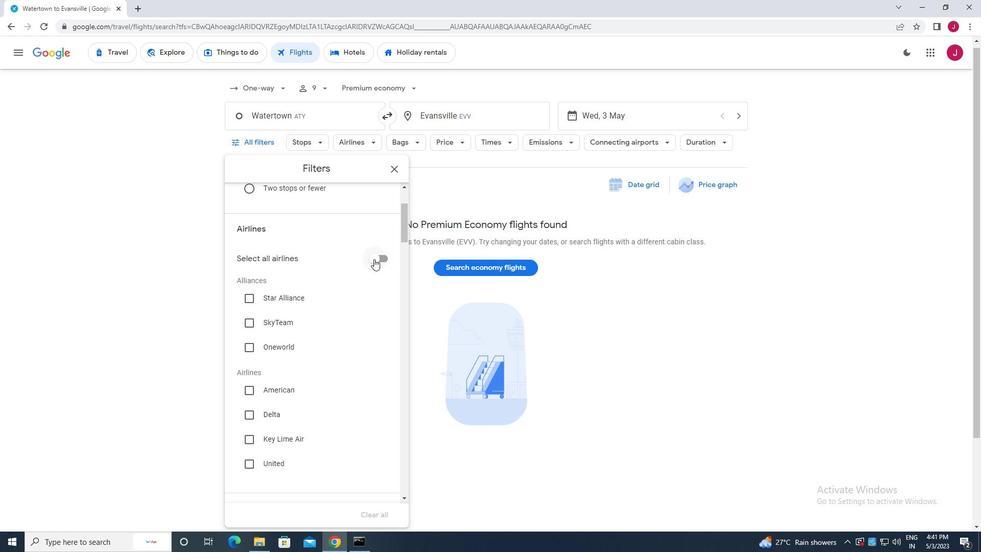 
Action: Mouse scrolled (373, 258) with delta (0, 0)
Screenshot: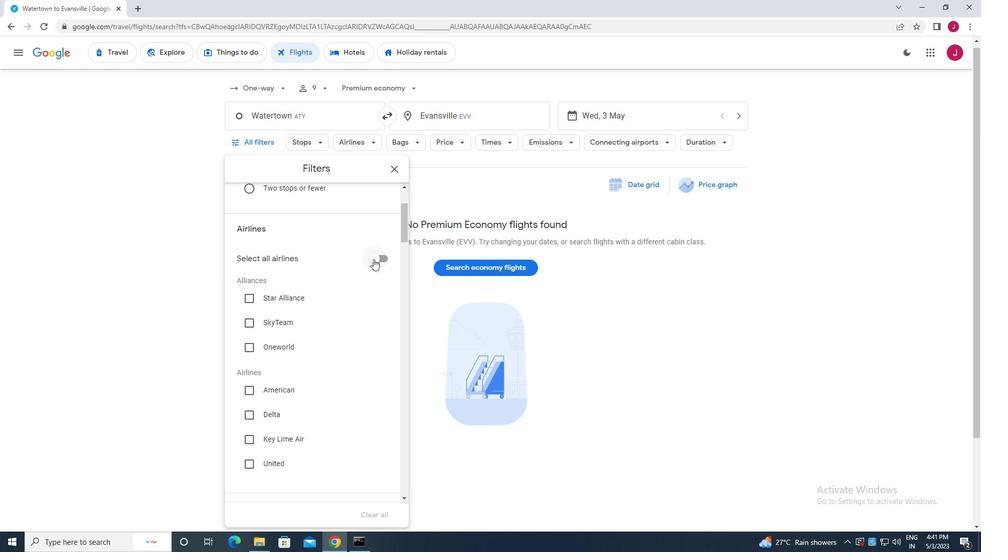 
Action: Mouse scrolled (373, 258) with delta (0, 0)
Screenshot: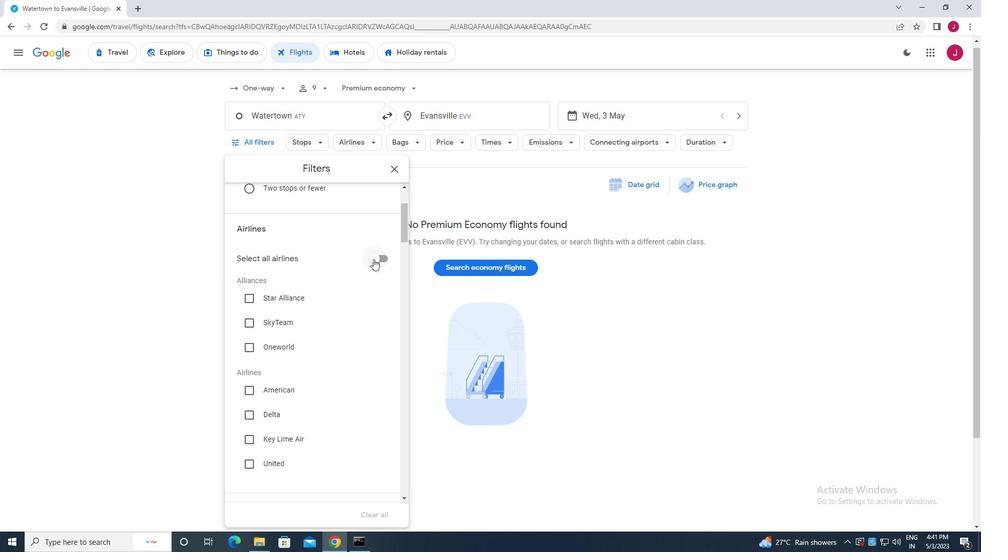 
Action: Mouse moved to (330, 217)
Screenshot: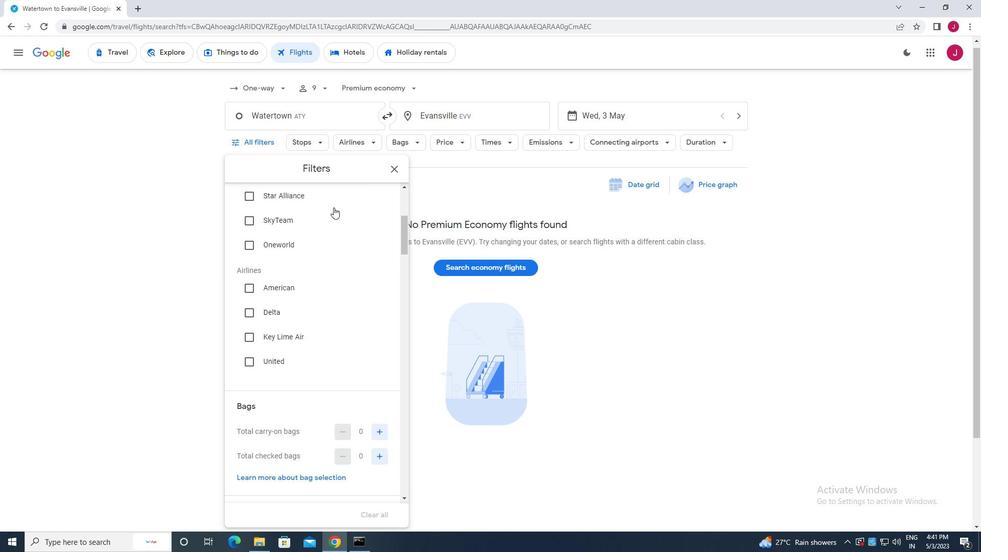 
Action: Mouse scrolled (330, 216) with delta (0, 0)
Screenshot: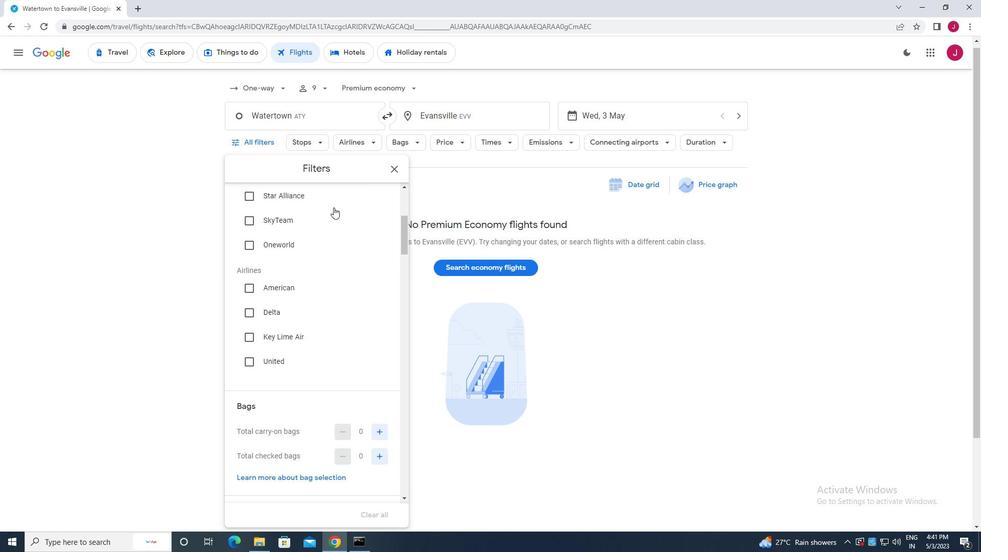 
Action: Mouse moved to (330, 221)
Screenshot: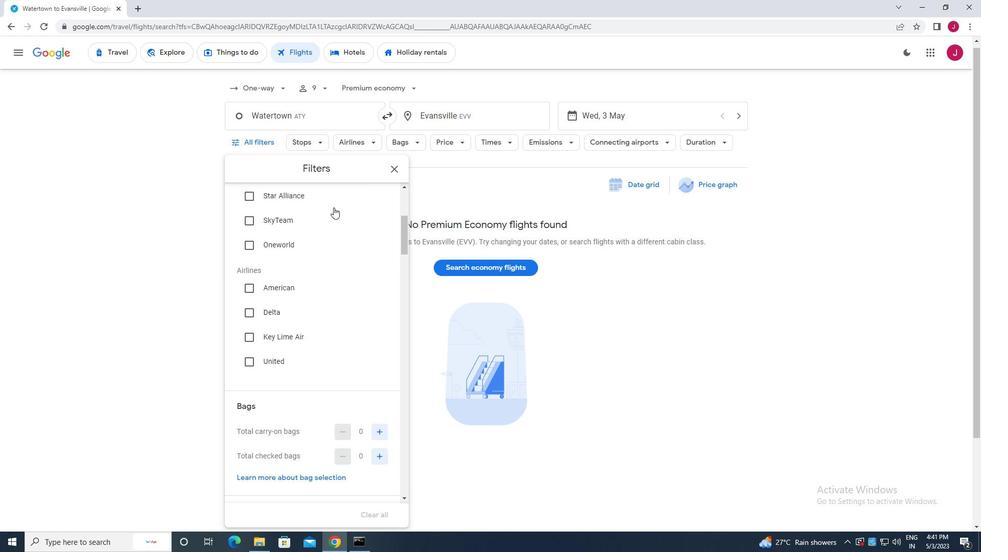 
Action: Mouse scrolled (330, 221) with delta (0, 0)
Screenshot: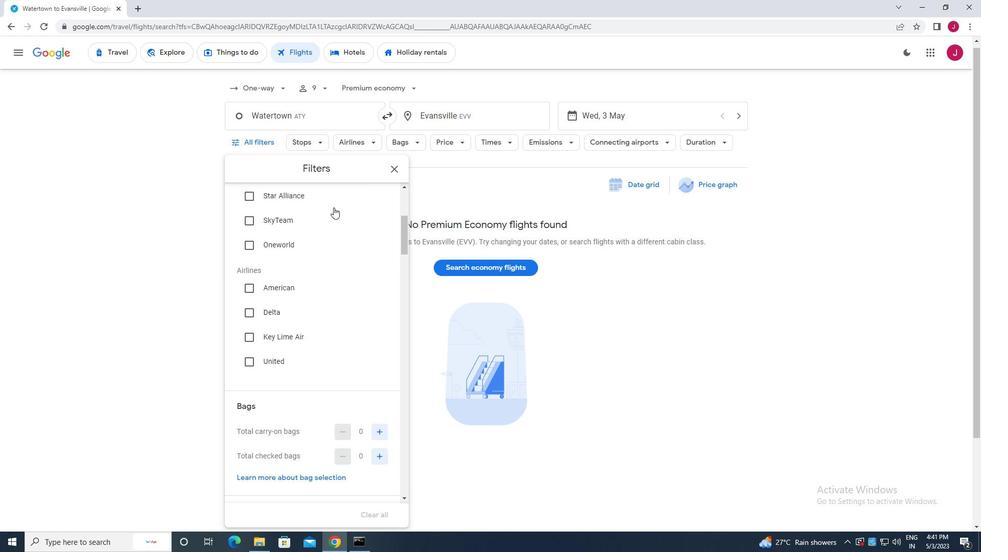 
Action: Mouse moved to (330, 222)
Screenshot: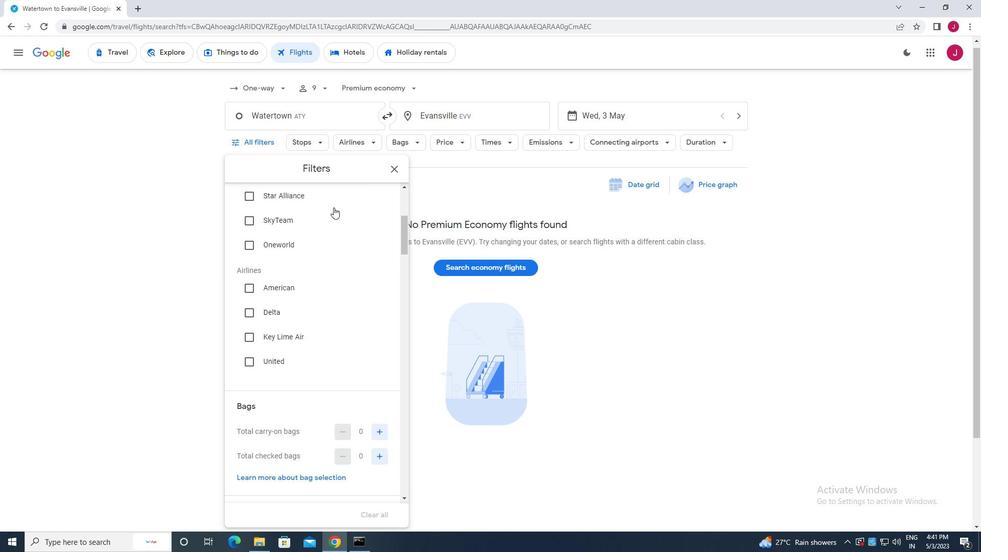 
Action: Mouse scrolled (330, 222) with delta (0, 0)
Screenshot: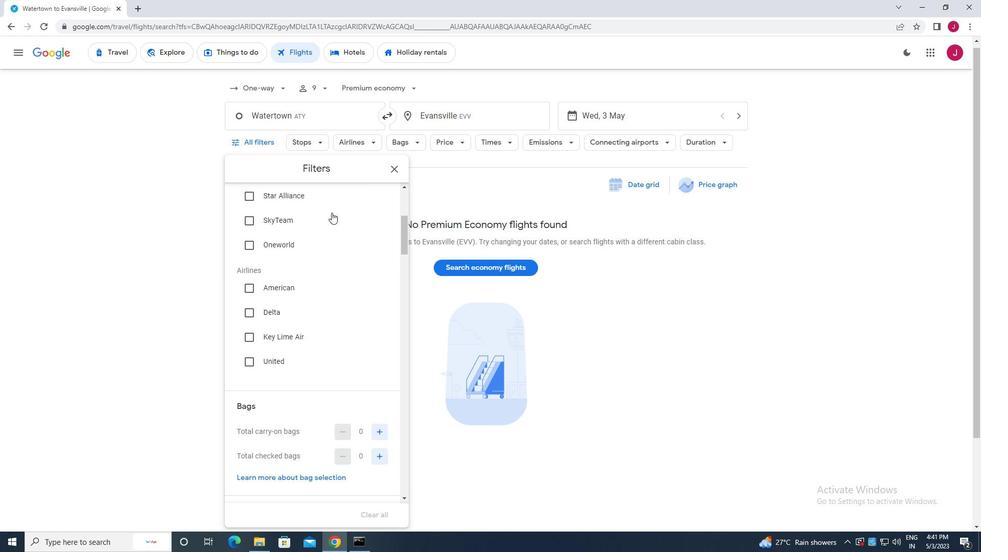 
Action: Mouse moved to (330, 226)
Screenshot: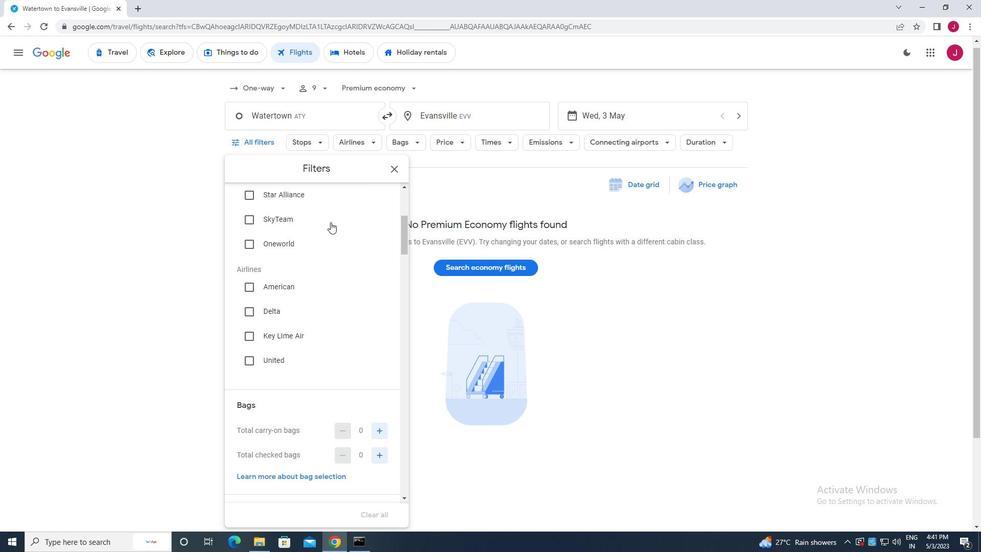 
Action: Mouse scrolled (330, 226) with delta (0, 0)
Screenshot: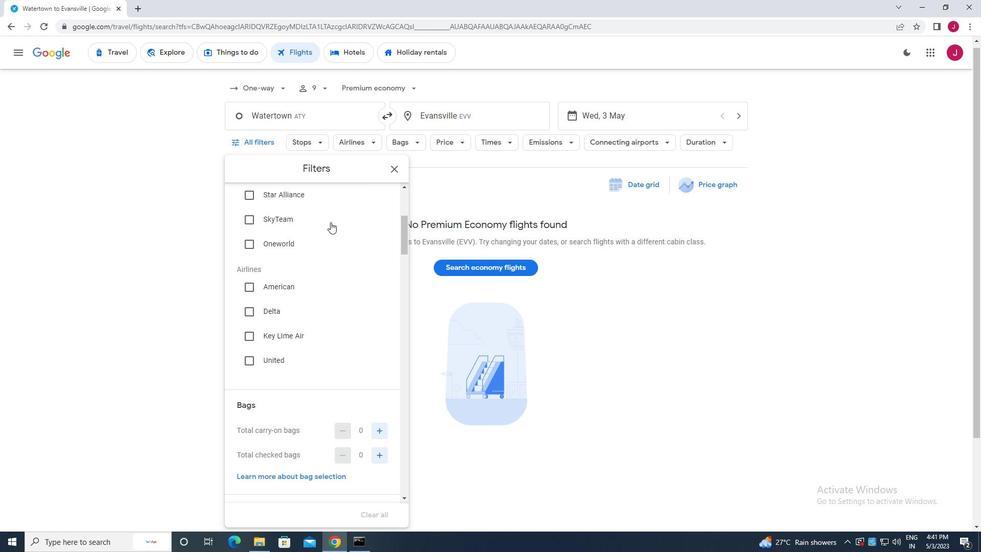
Action: Mouse moved to (330, 228)
Screenshot: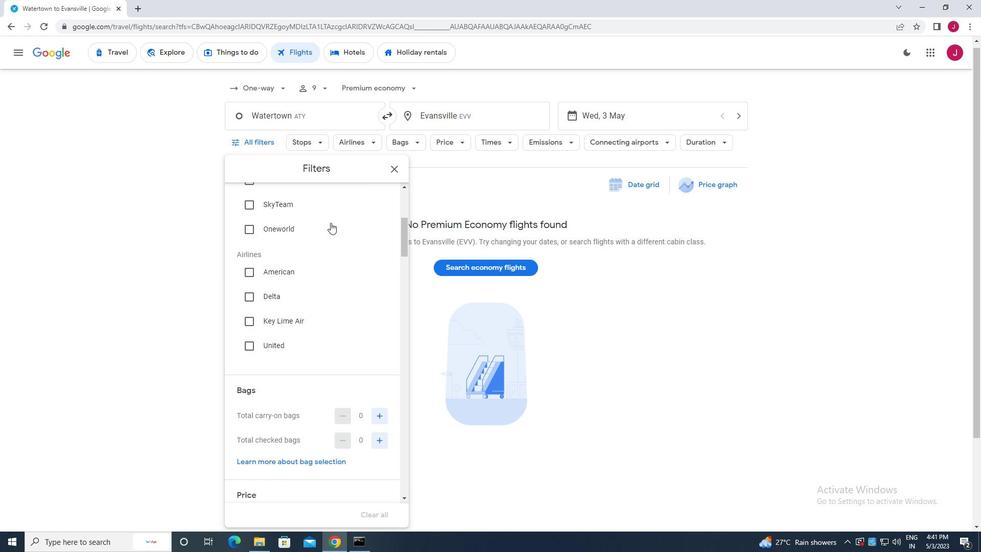 
Action: Mouse scrolled (330, 228) with delta (0, 0)
Screenshot: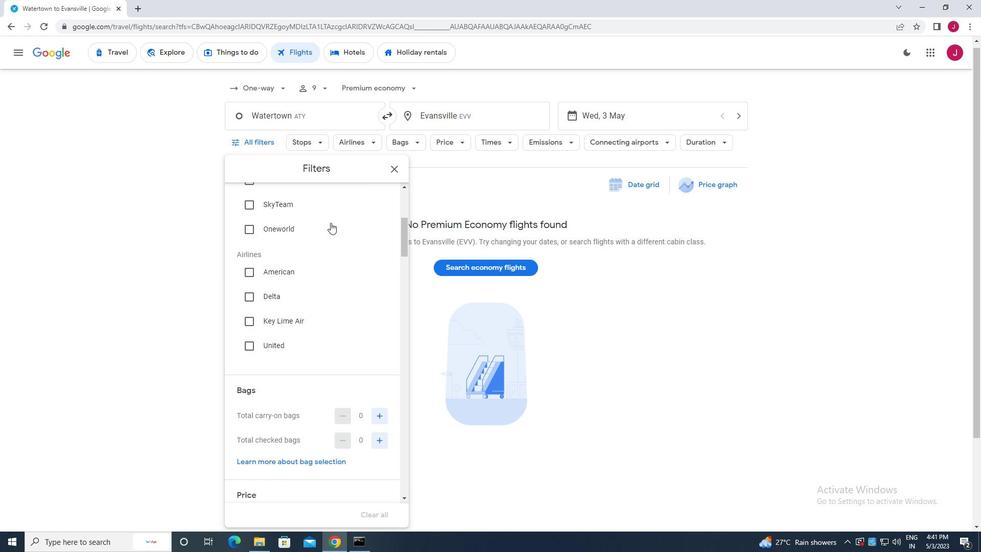 
Action: Mouse moved to (331, 230)
Screenshot: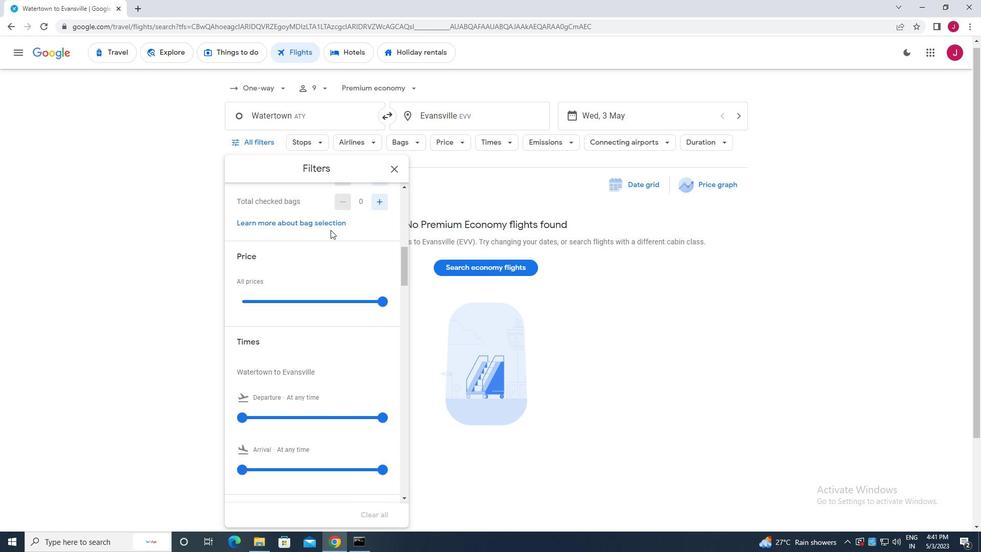 
Action: Mouse scrolled (331, 231) with delta (0, 0)
Screenshot: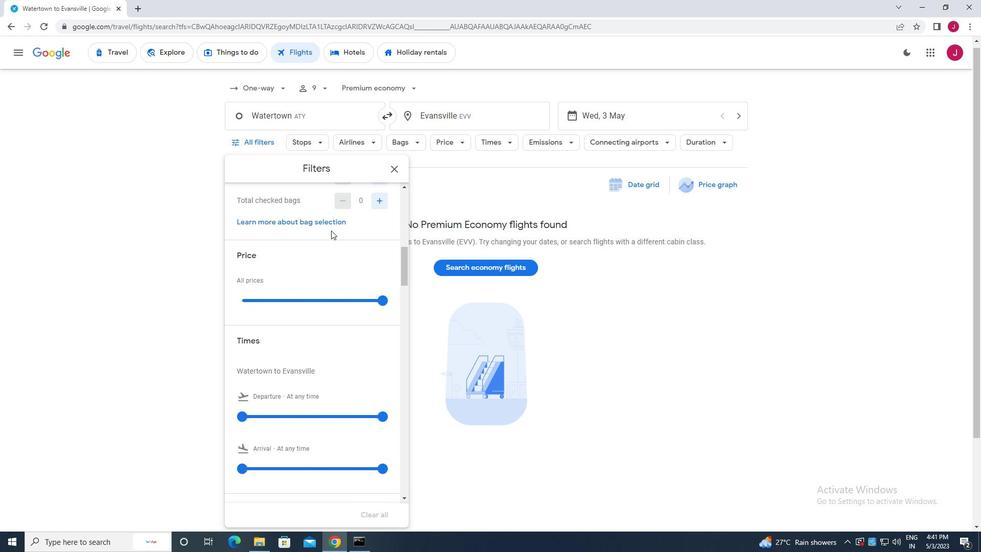 
Action: Mouse moved to (373, 229)
Screenshot: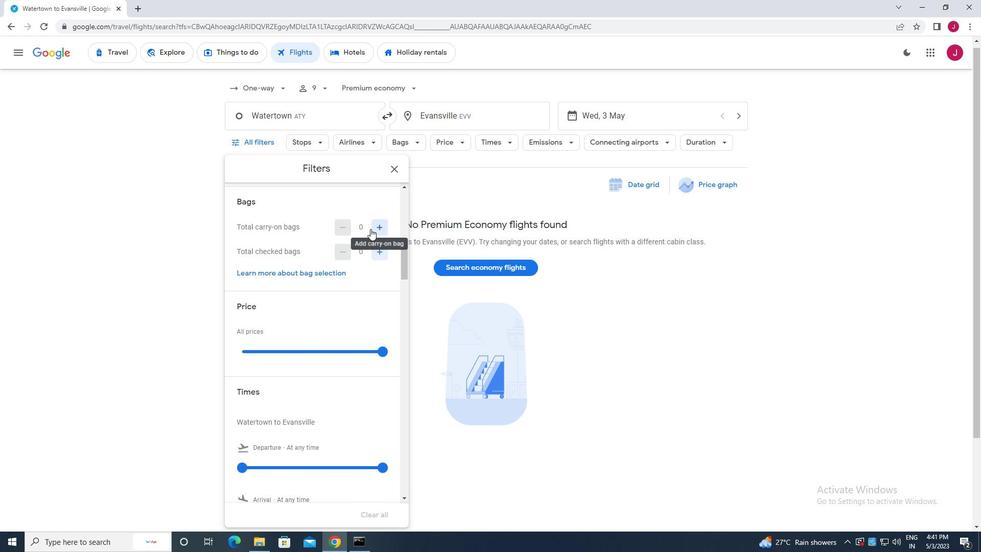 
Action: Mouse pressed left at (373, 229)
Screenshot: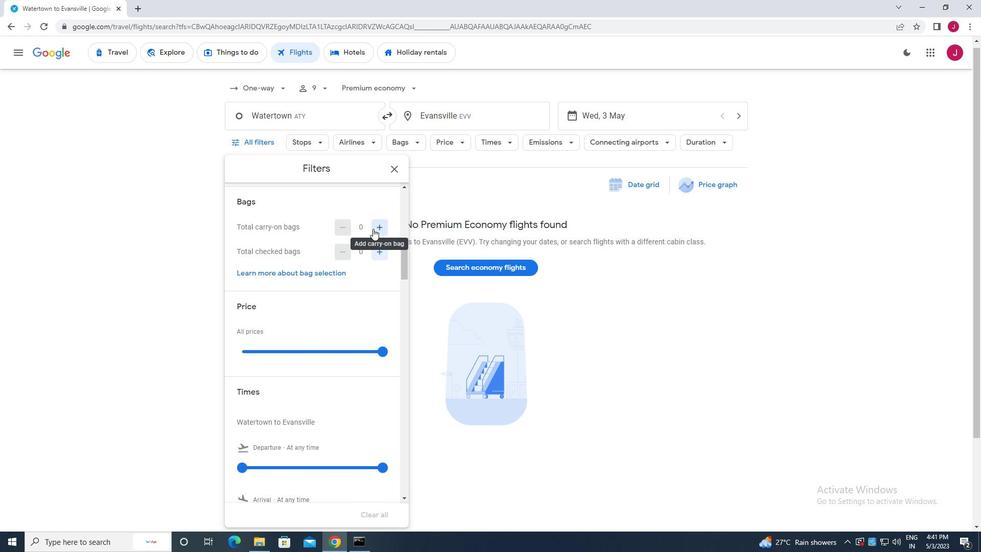 
Action: Mouse pressed left at (373, 229)
Screenshot: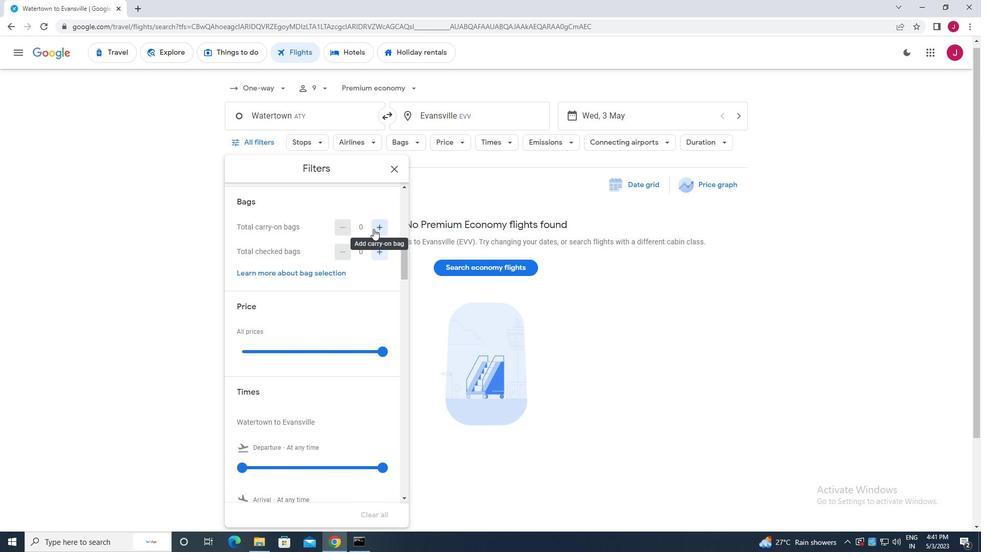 
Action: Mouse scrolled (373, 228) with delta (0, 0)
Screenshot: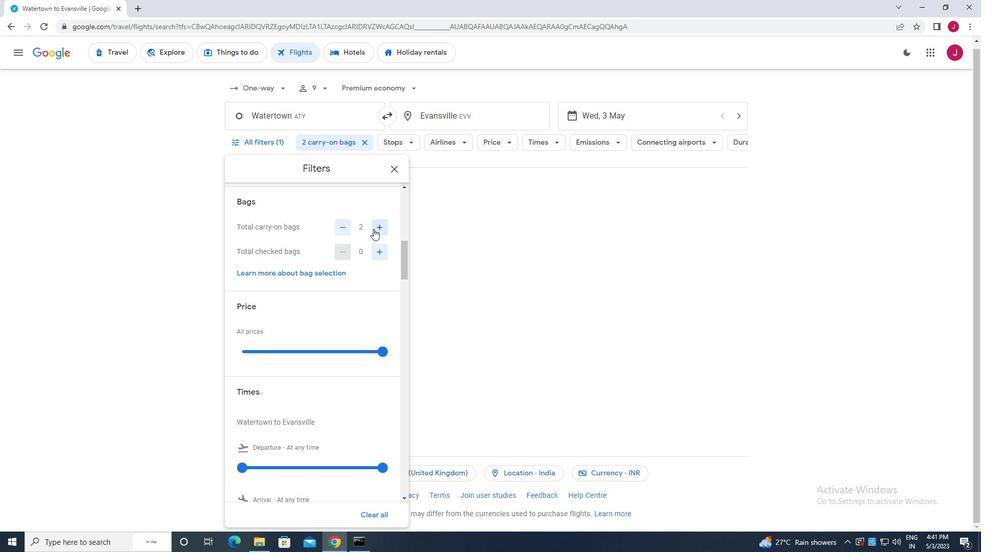 
Action: Mouse scrolled (373, 228) with delta (0, 0)
Screenshot: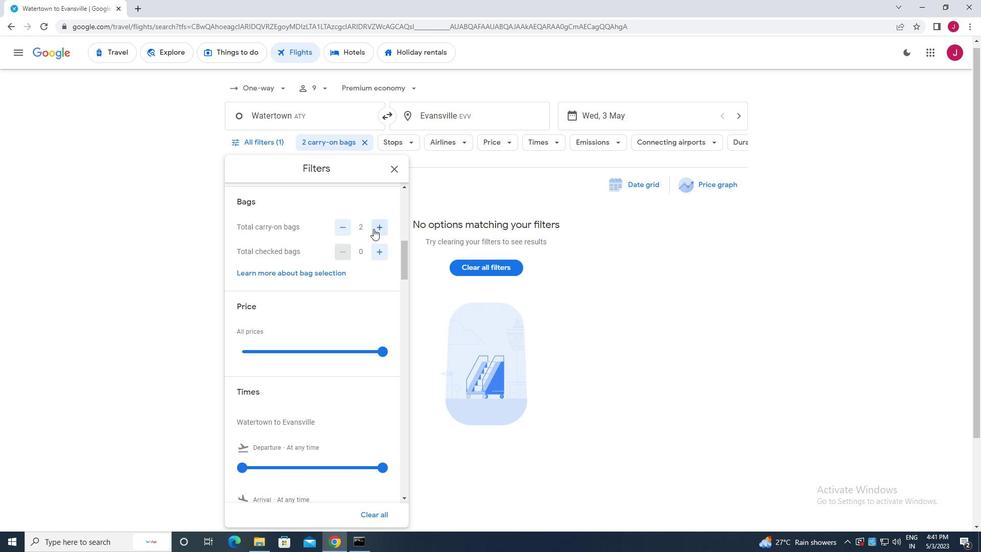 
Action: Mouse moved to (379, 246)
Screenshot: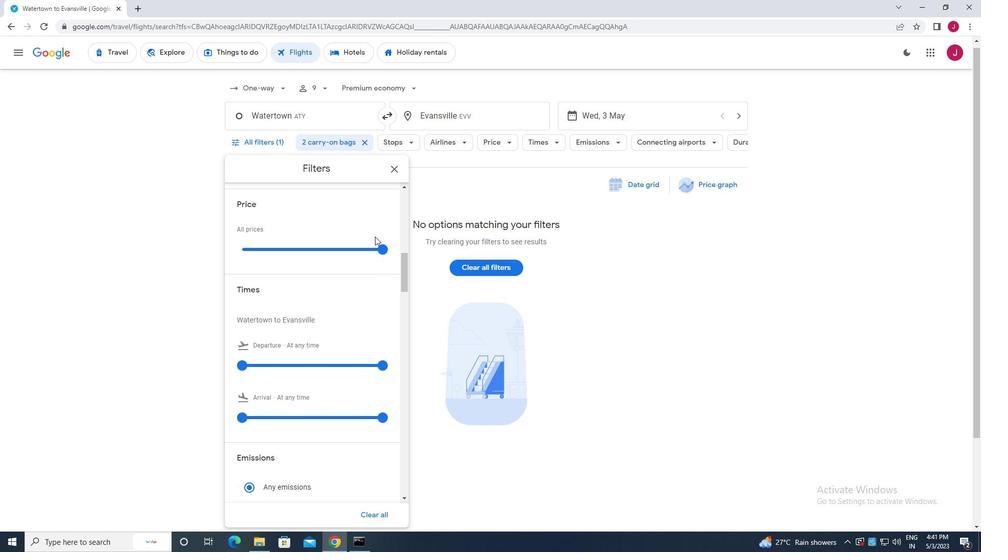 
Action: Mouse scrolled (379, 245) with delta (0, 0)
Screenshot: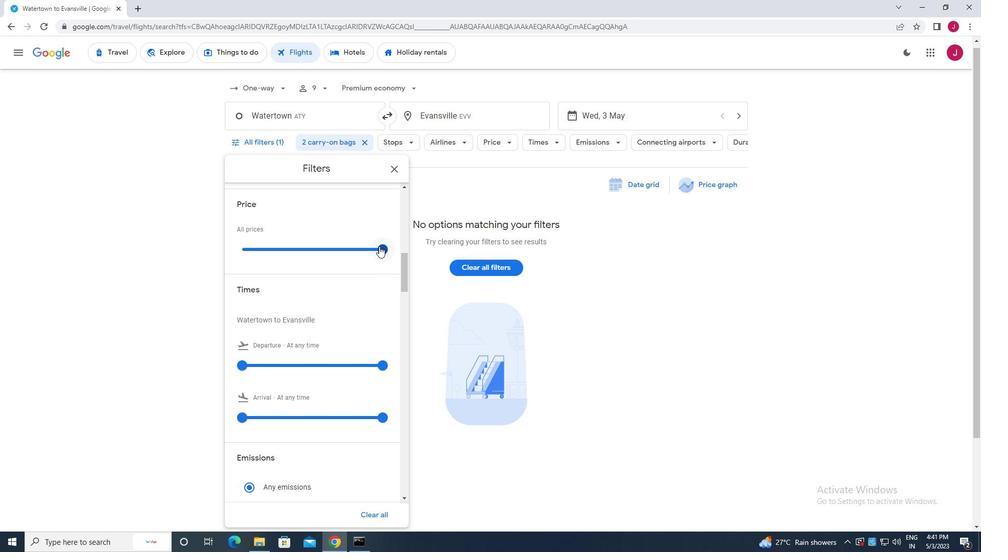 
Action: Mouse moved to (239, 313)
Screenshot: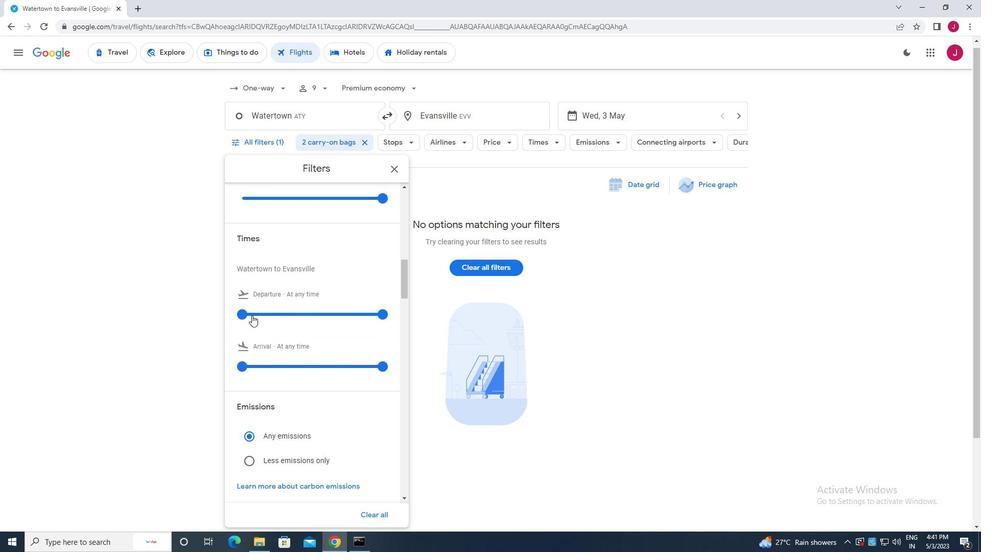 
Action: Mouse pressed left at (239, 313)
Screenshot: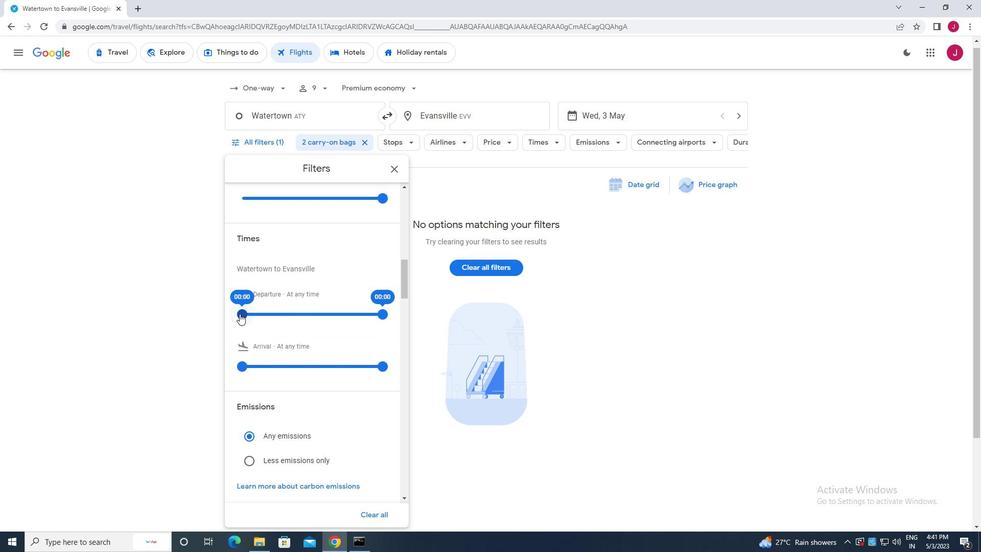 
Action: Mouse moved to (383, 316)
Screenshot: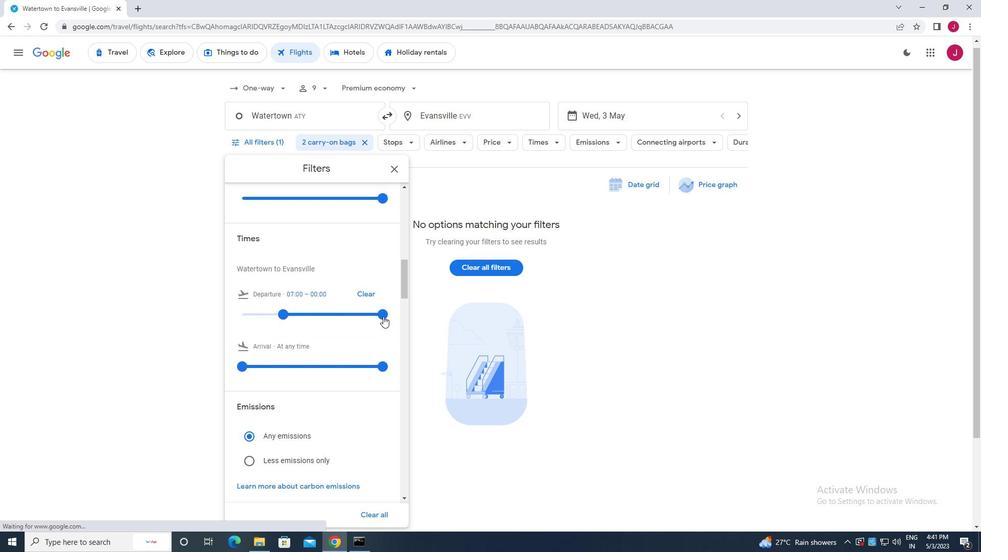 
Action: Mouse pressed left at (383, 316)
Screenshot: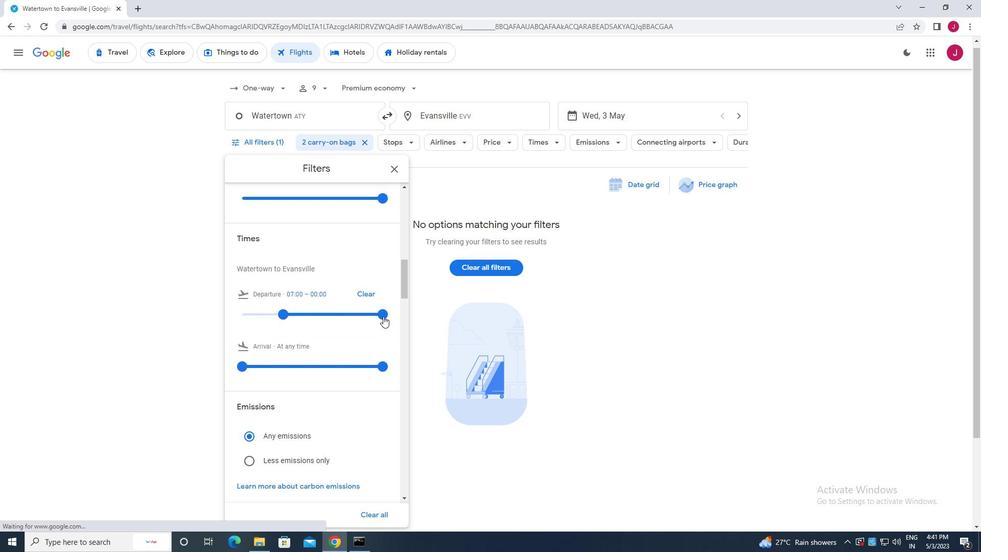 
Action: Mouse moved to (391, 169)
Screenshot: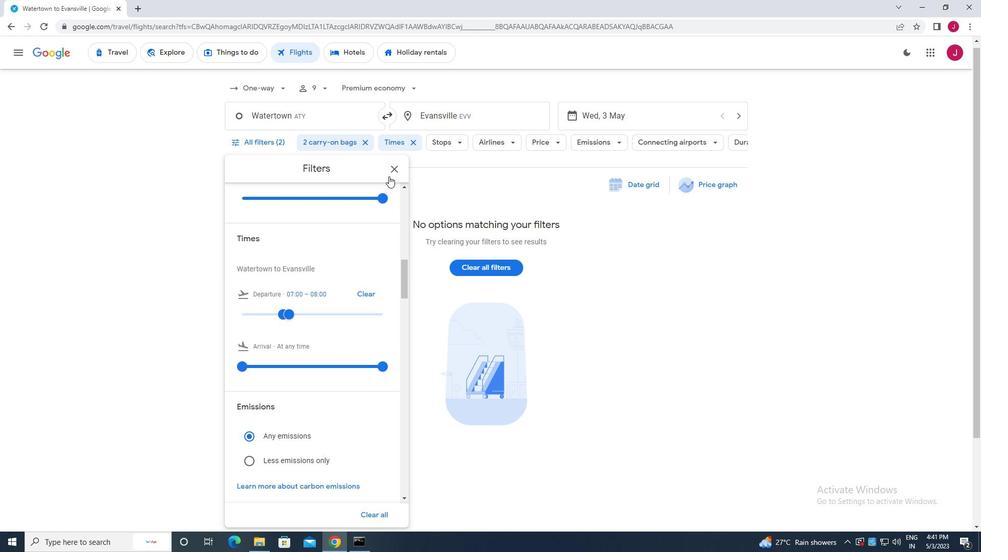 
Action: Mouse pressed left at (391, 169)
Screenshot: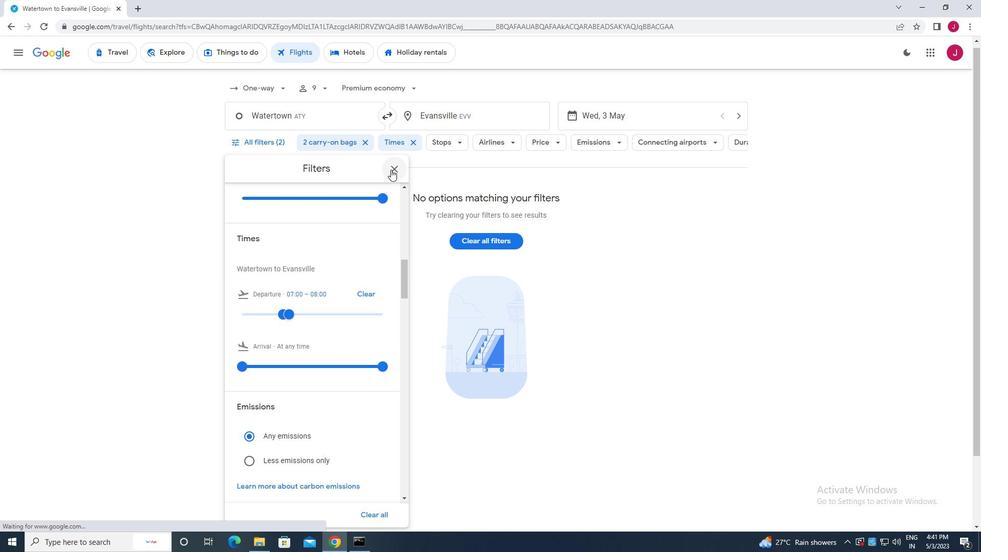 
Action: Mouse moved to (390, 170)
Screenshot: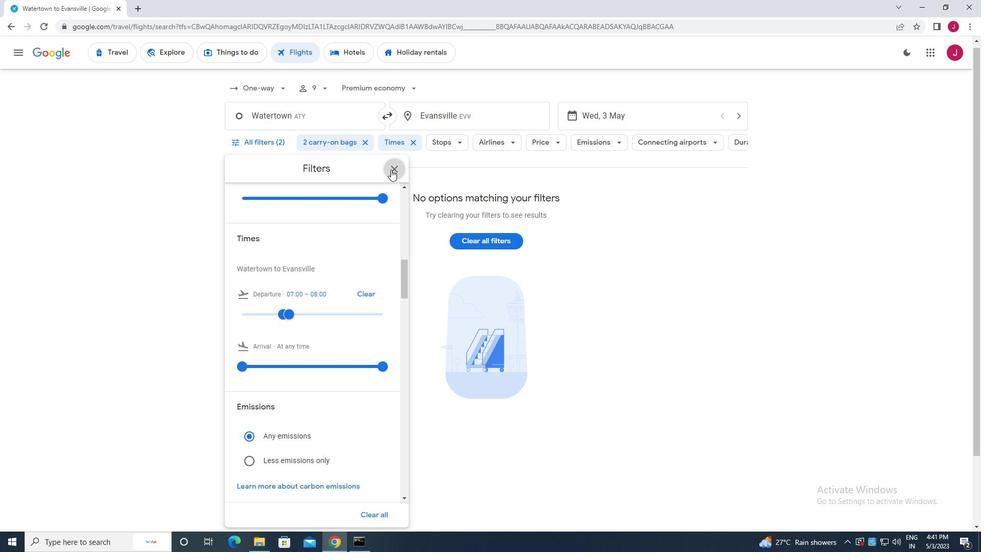
